 Task: Look for space in São João da Barra, Brazil from 1st July, 2023 to 8th July, 2023 for 2 adults, 1 child in price range Rs.15000 to Rs.20000. Place can be entire place with 1  bedroom having 1 bed and 1 bathroom. Property type can be house, flat, guest house, hotel. Booking option can be shelf check-in. Required host language is Spanish.
Action: Mouse moved to (281, 135)
Screenshot: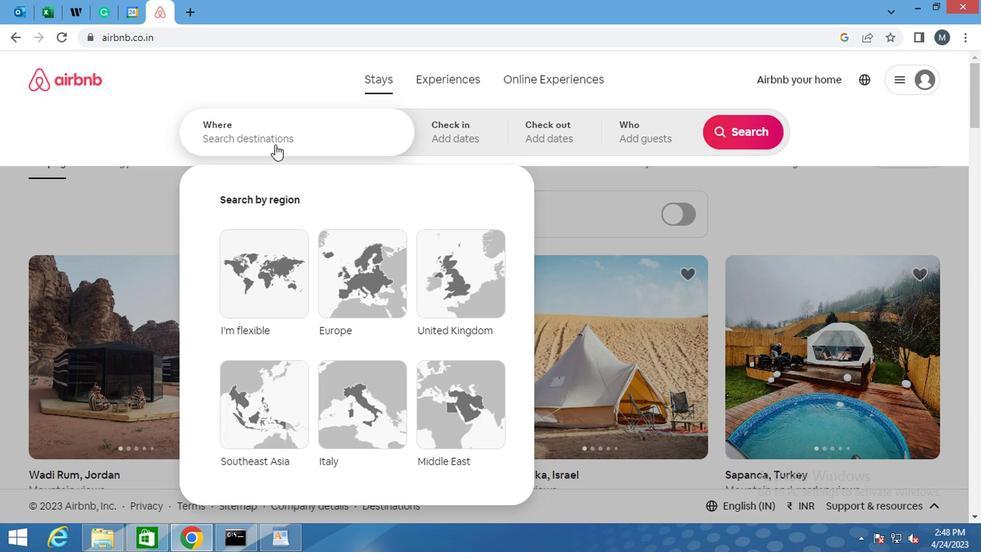 
Action: Mouse pressed left at (281, 135)
Screenshot: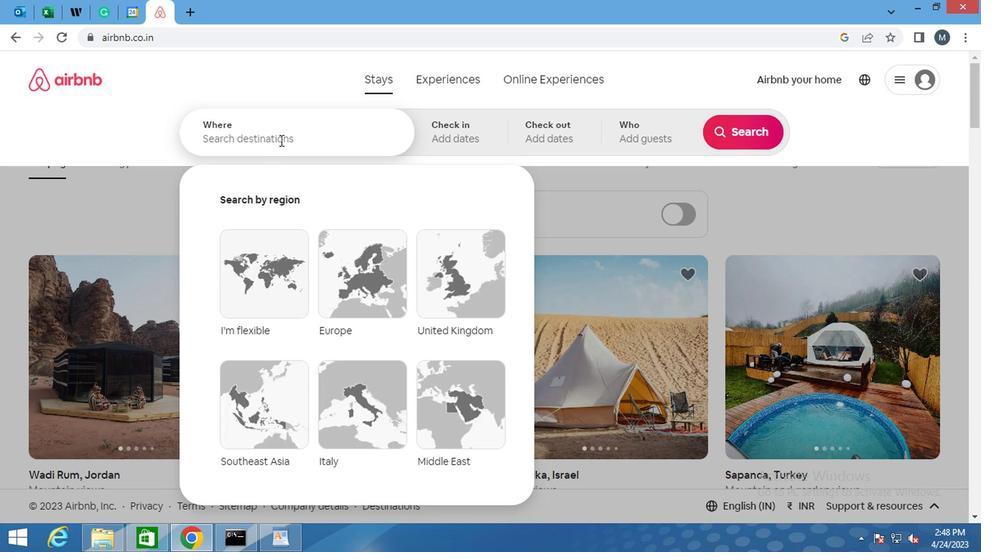 
Action: Key pressed <Key.shift><Key.shift>B<Key.backspace><Key.shift>SAO<Key.space><Key.shift><Key.shift><Key.shift><Key.shift><Key.shift><Key.shift>JOAO<Key.space>DA<Key.space><Key.shift>BARRA<Key.space><Key.backspace>,<Key.space><Key.shift><Key.shift>BRAZIL<Key.enter>
Screenshot: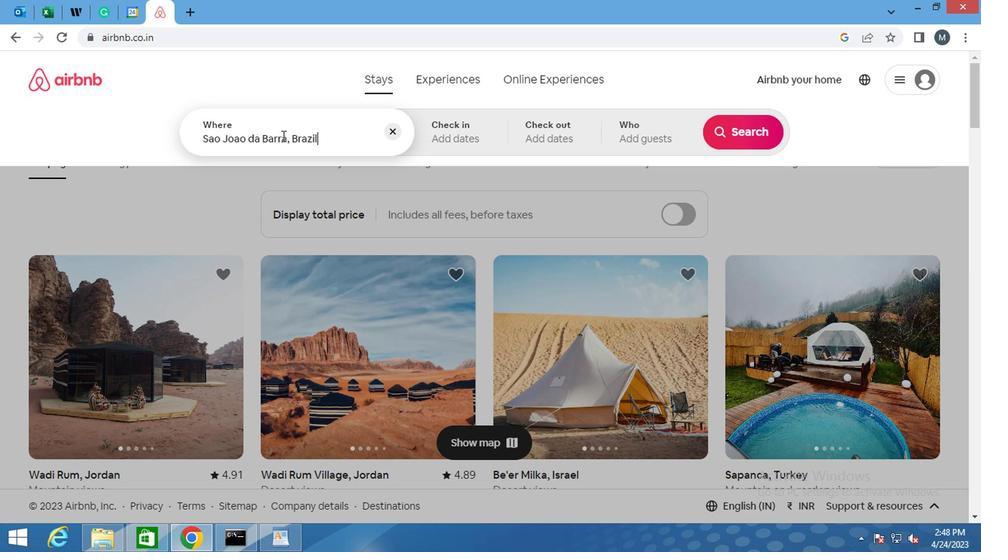 
Action: Mouse moved to (726, 243)
Screenshot: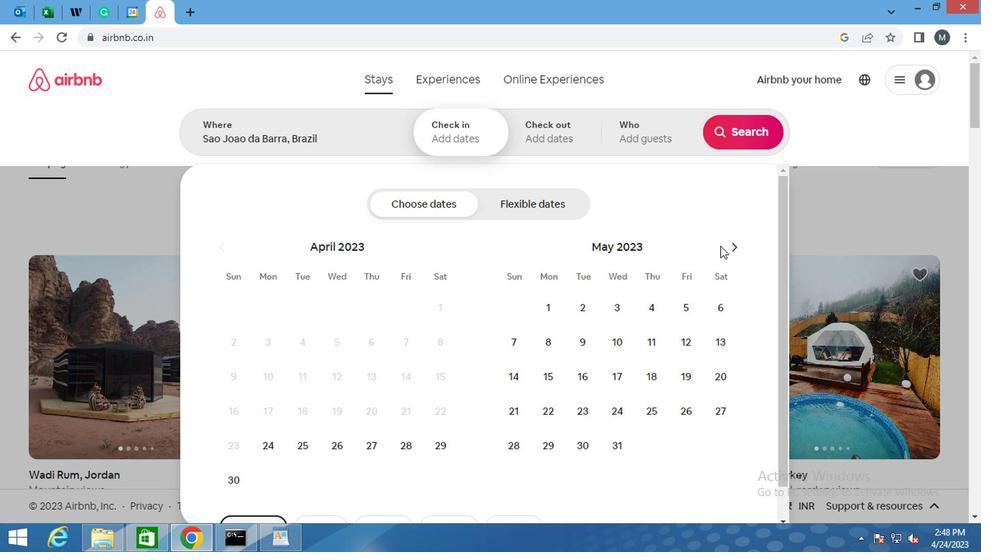 
Action: Mouse pressed left at (726, 243)
Screenshot: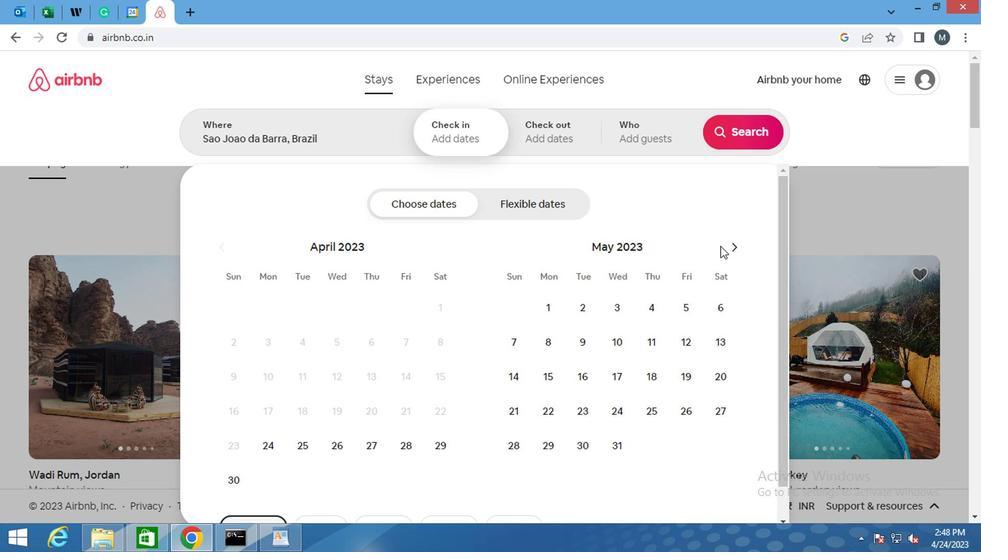 
Action: Mouse pressed left at (726, 243)
Screenshot: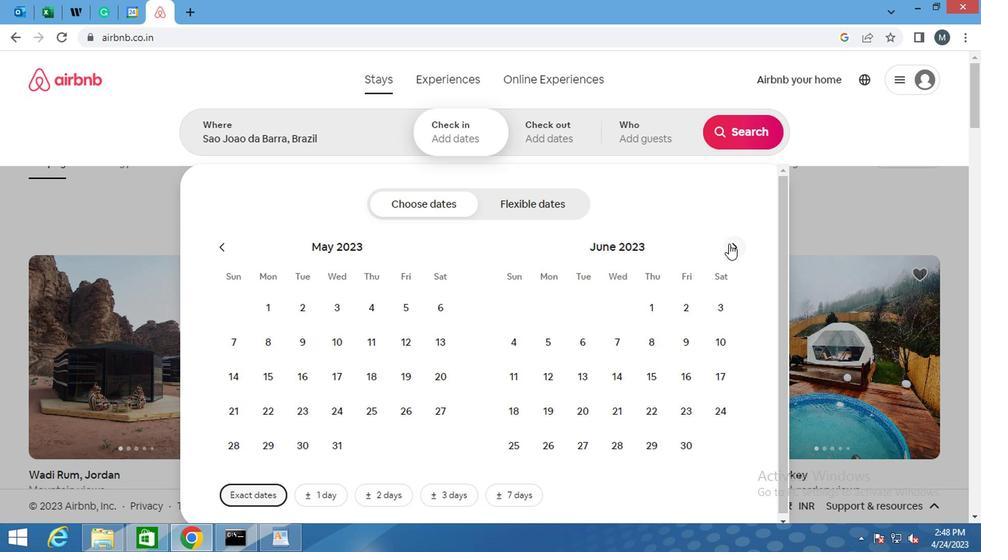 
Action: Mouse moved to (727, 306)
Screenshot: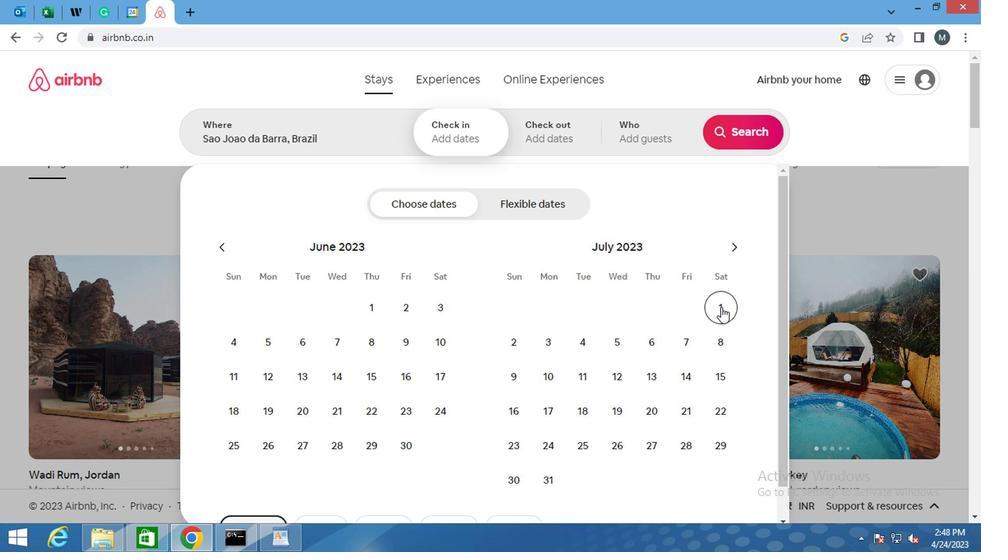 
Action: Mouse pressed left at (727, 306)
Screenshot: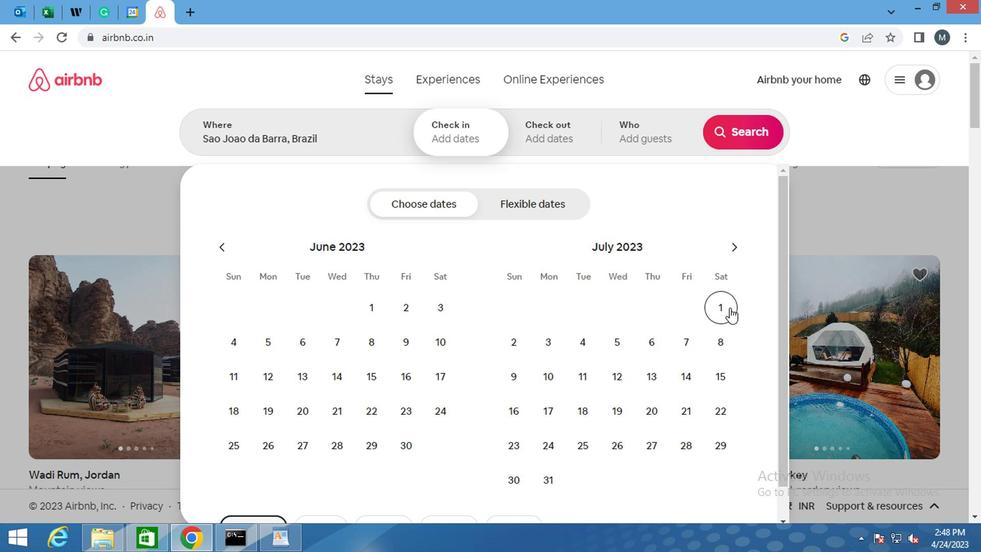 
Action: Mouse moved to (708, 345)
Screenshot: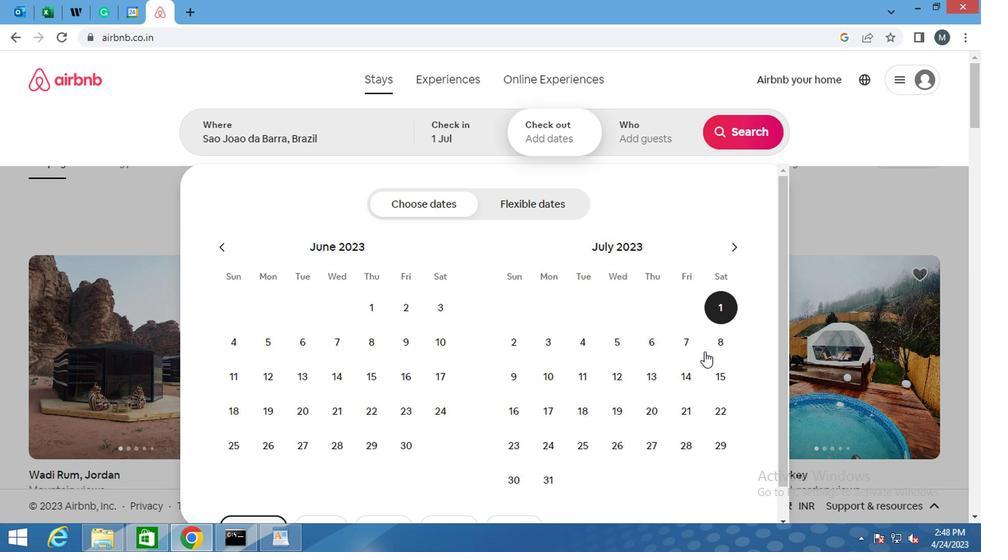 
Action: Mouse pressed left at (708, 345)
Screenshot: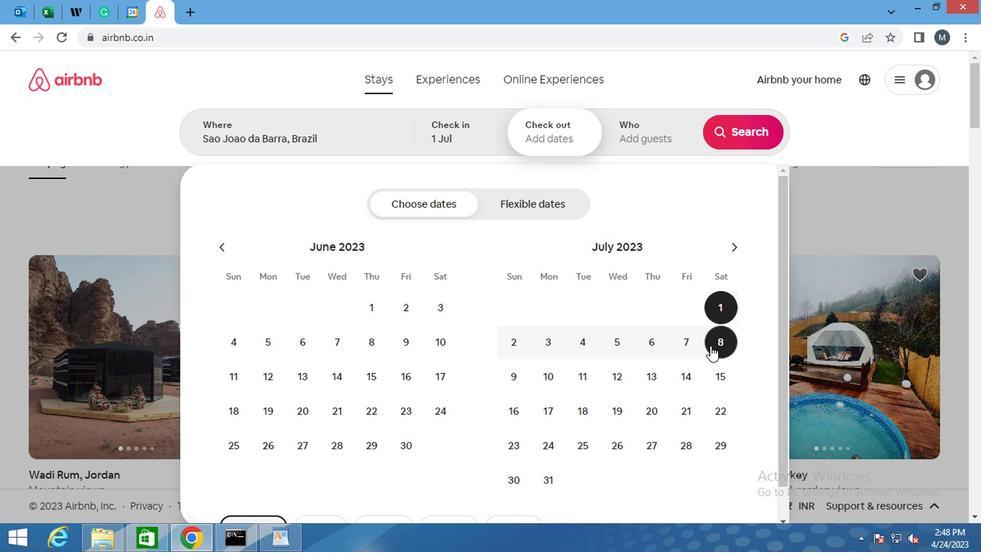
Action: Mouse moved to (651, 139)
Screenshot: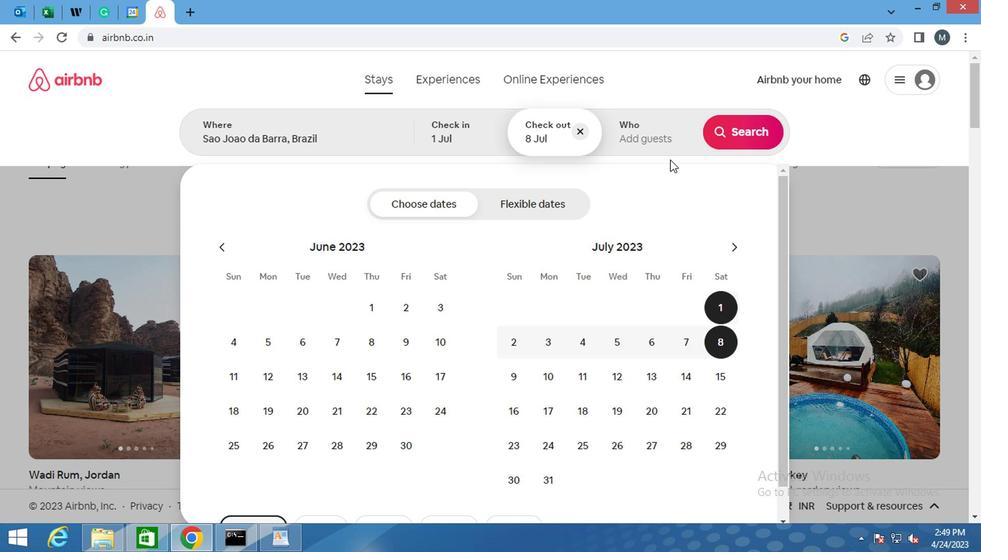 
Action: Mouse pressed left at (651, 139)
Screenshot: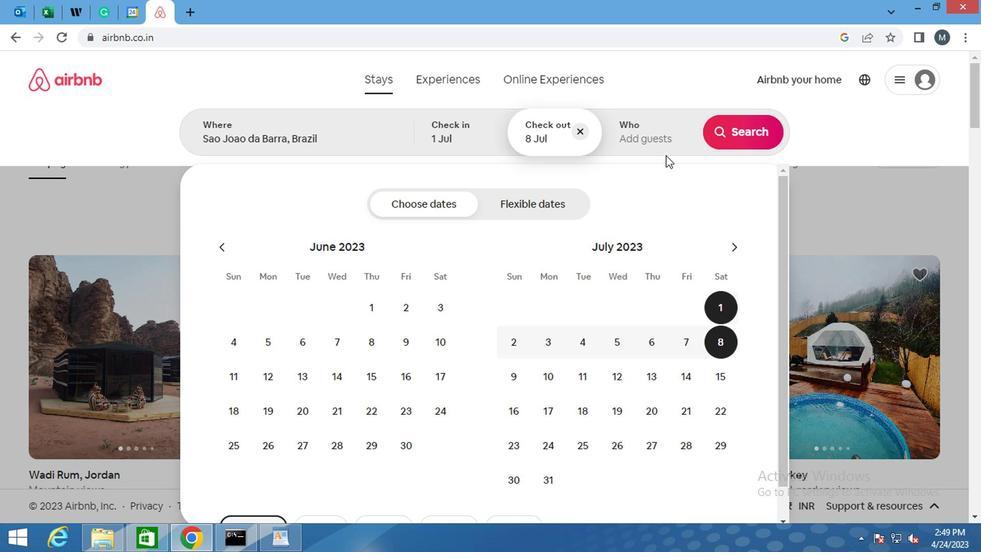 
Action: Mouse moved to (750, 206)
Screenshot: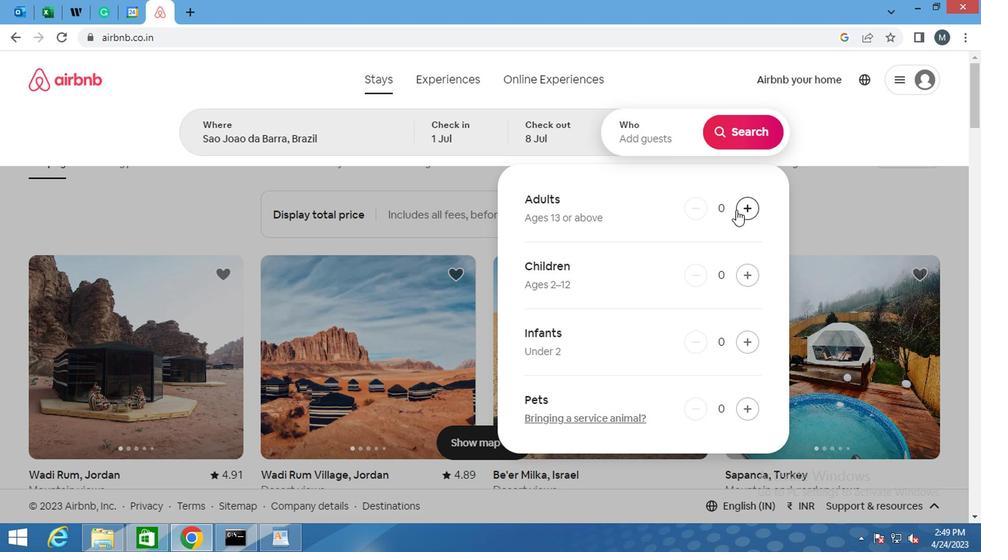
Action: Mouse pressed left at (750, 206)
Screenshot: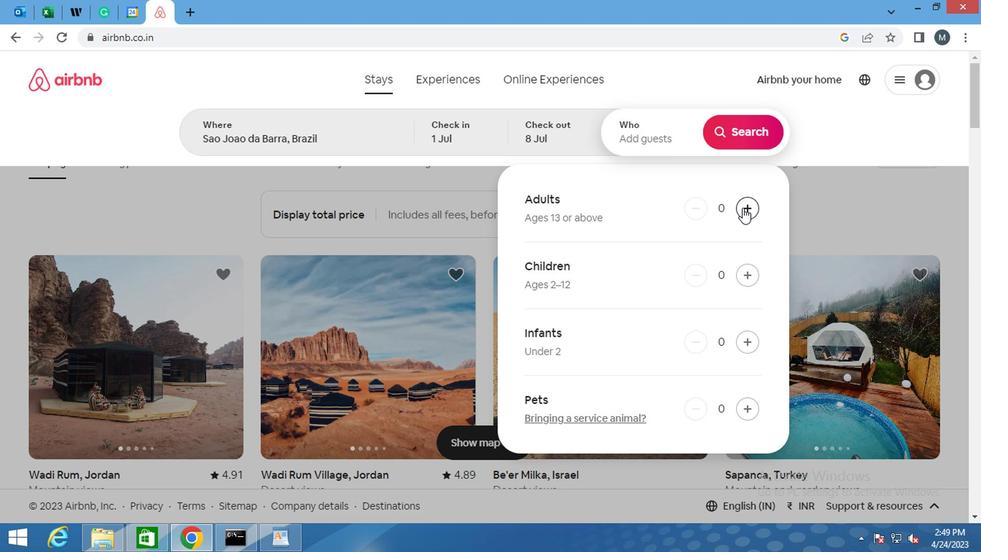 
Action: Mouse pressed left at (750, 206)
Screenshot: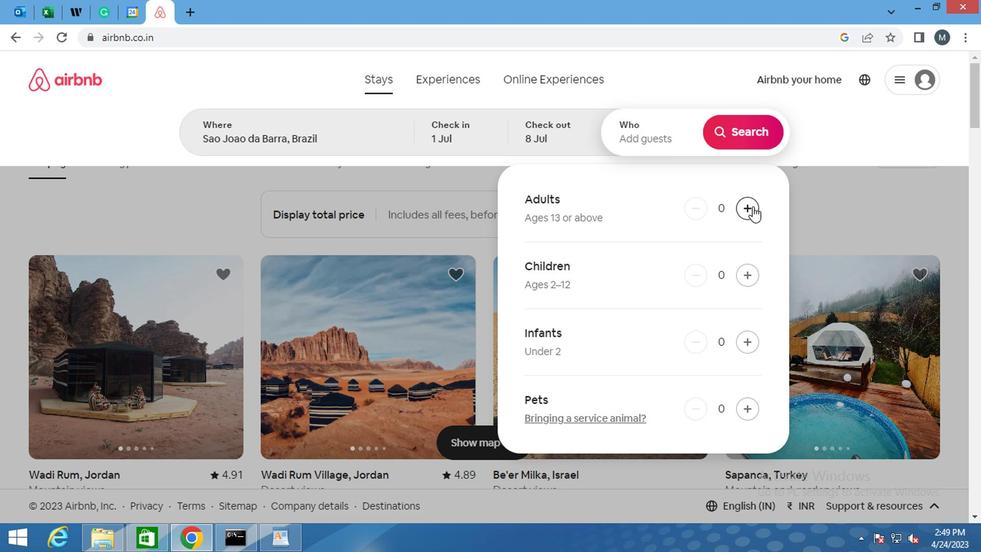 
Action: Mouse moved to (741, 271)
Screenshot: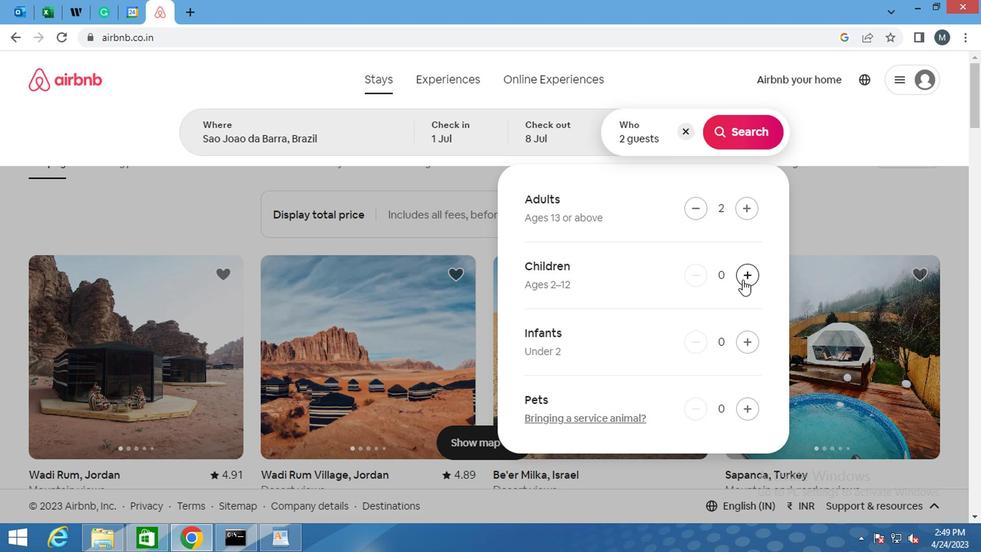 
Action: Mouse pressed left at (741, 271)
Screenshot: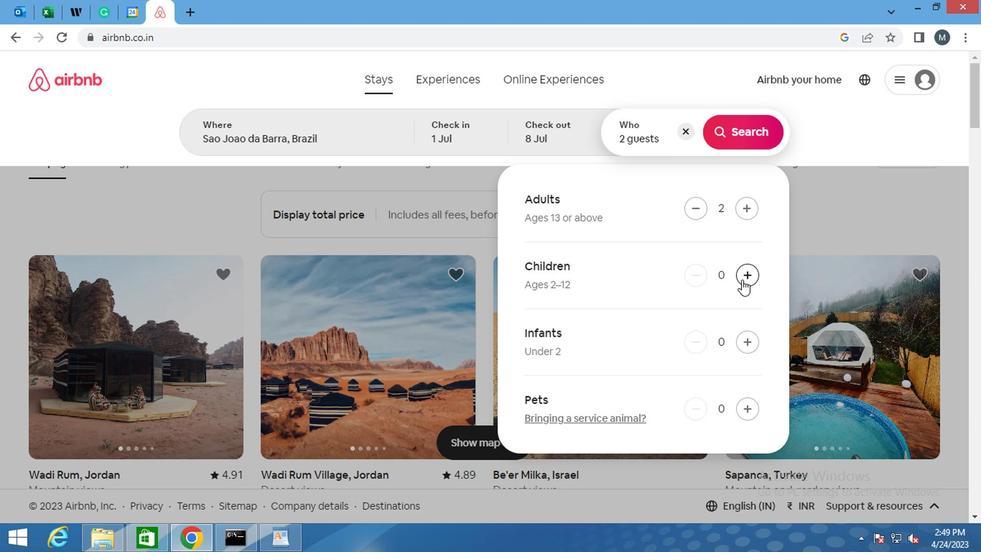 
Action: Mouse moved to (809, 140)
Screenshot: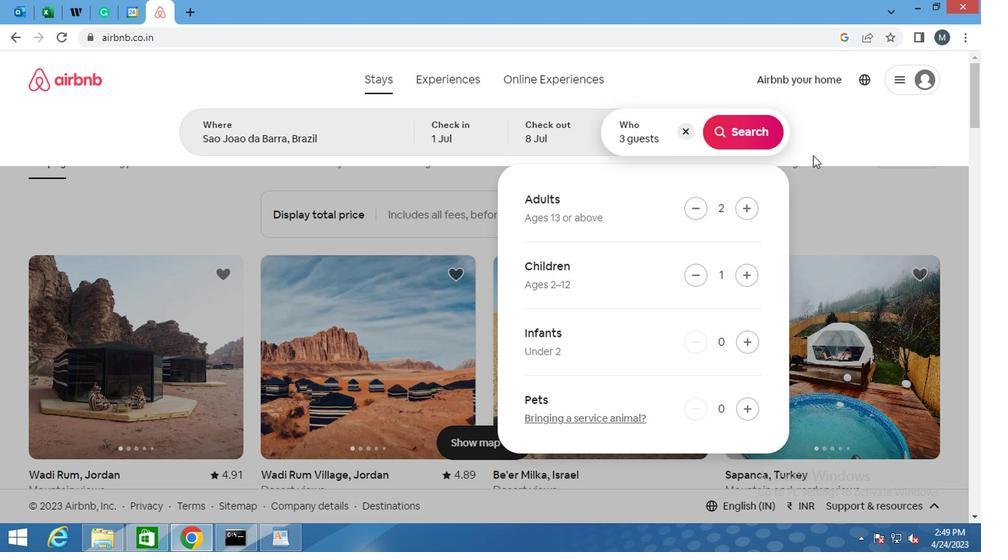 
Action: Mouse scrolled (809, 141) with delta (0, 1)
Screenshot: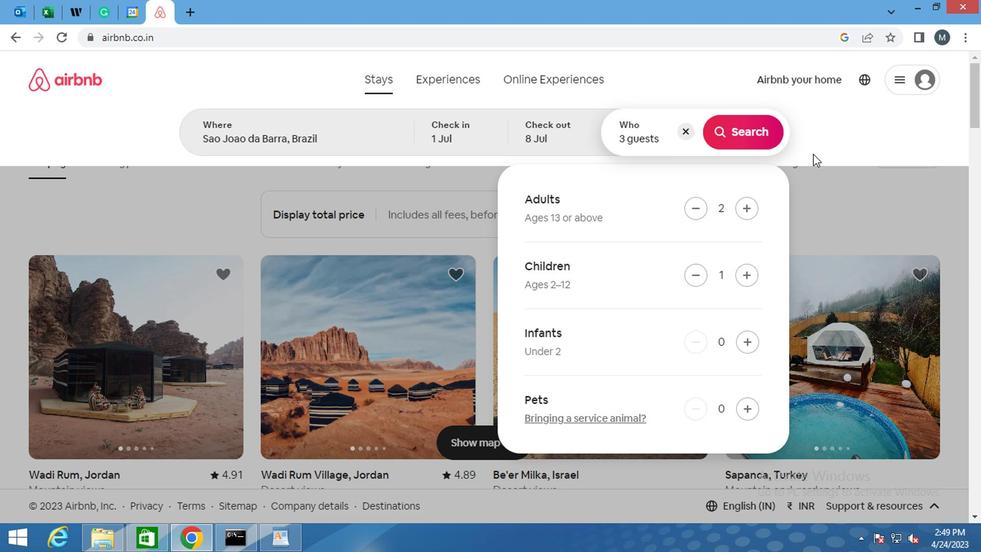 
Action: Mouse moved to (809, 140)
Screenshot: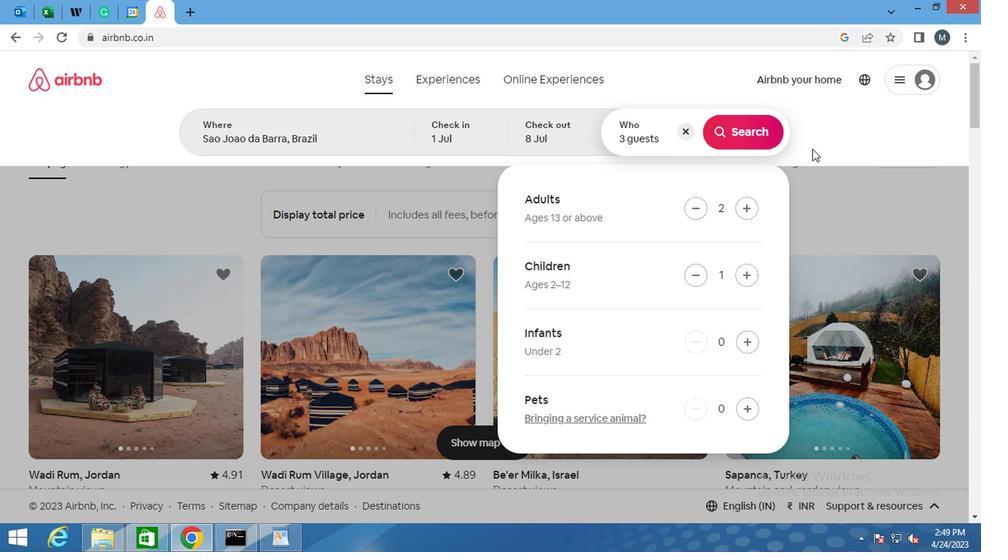 
Action: Mouse scrolled (809, 140) with delta (0, 0)
Screenshot: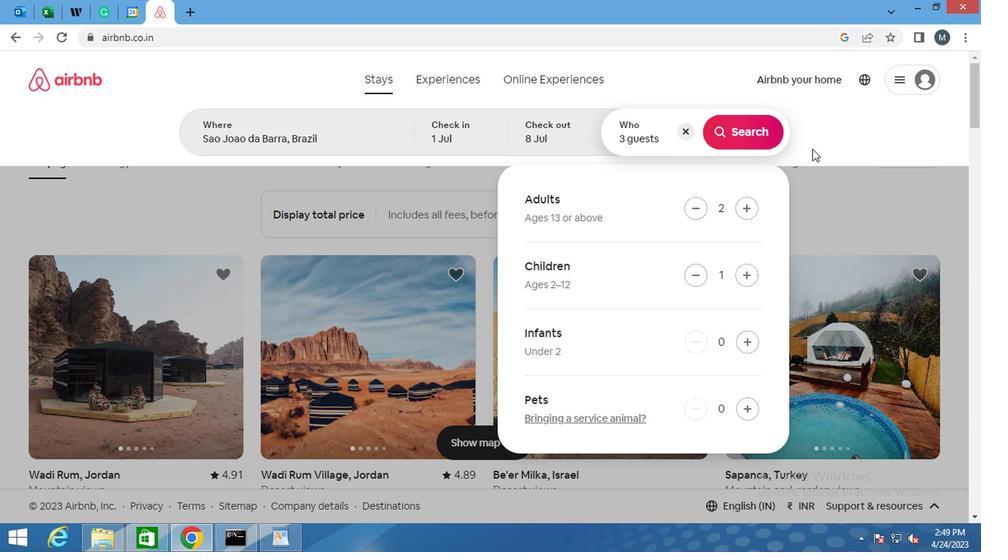
Action: Mouse moved to (809, 136)
Screenshot: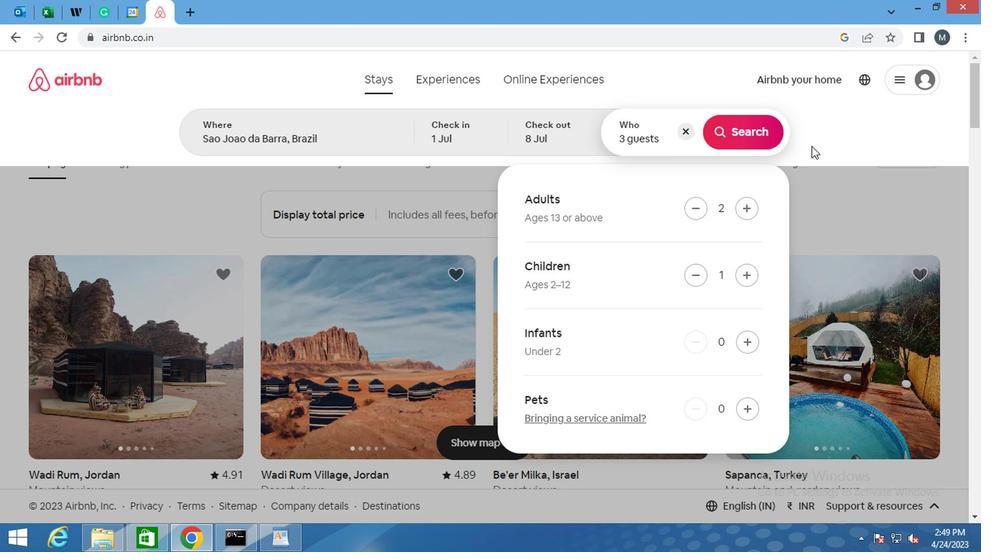 
Action: Mouse scrolled (809, 138) with delta (0, 1)
Screenshot: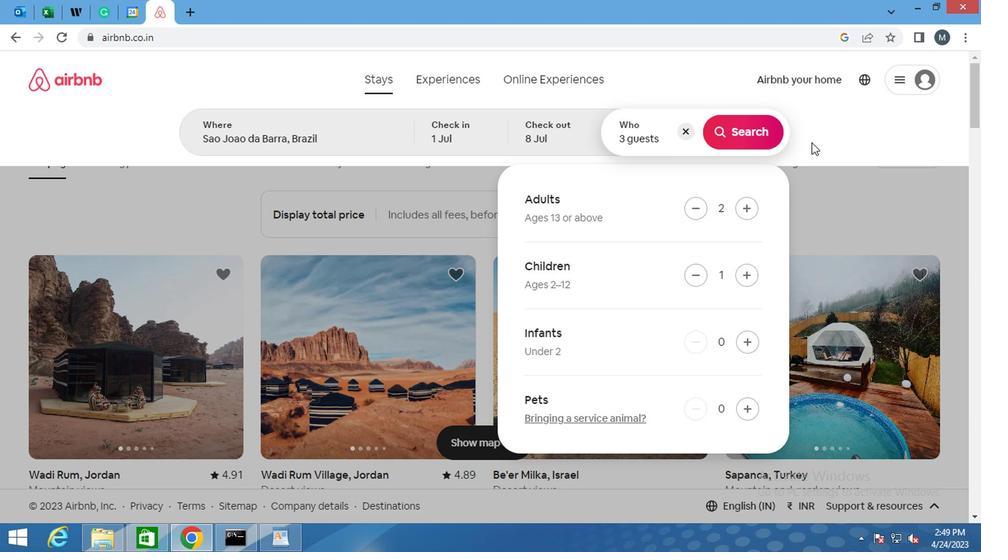 
Action: Mouse scrolled (809, 136) with delta (0, 0)
Screenshot: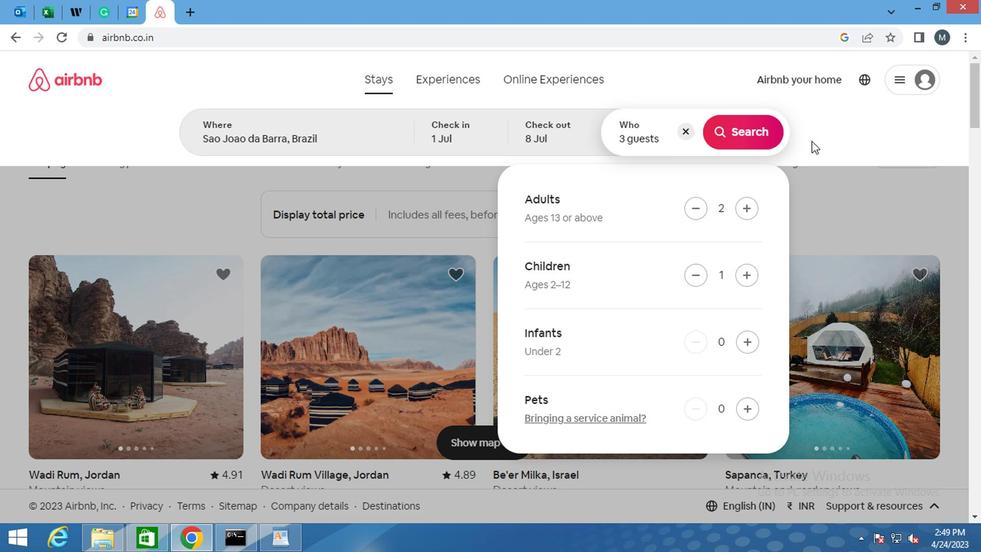 
Action: Mouse moved to (809, 141)
Screenshot: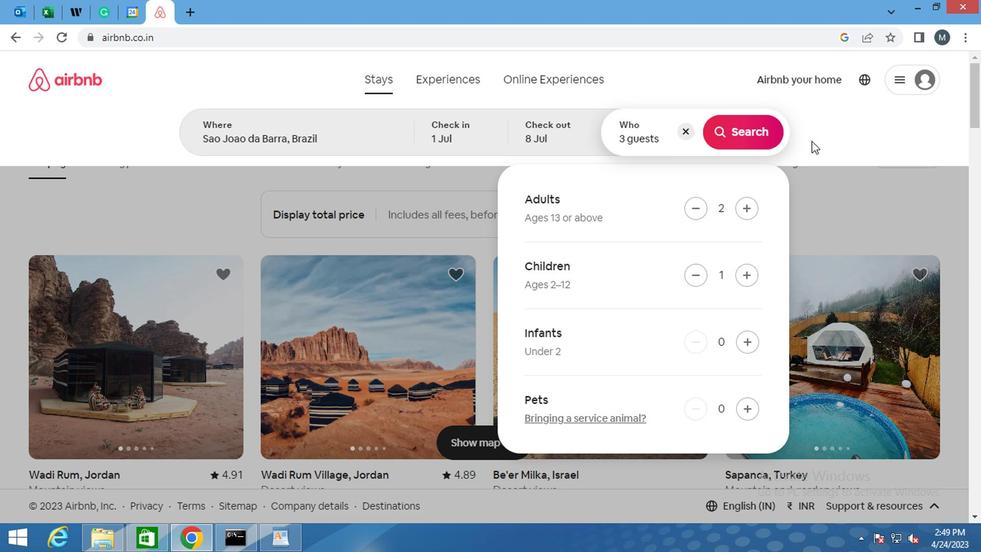 
Action: Mouse scrolled (809, 140) with delta (0, -1)
Screenshot: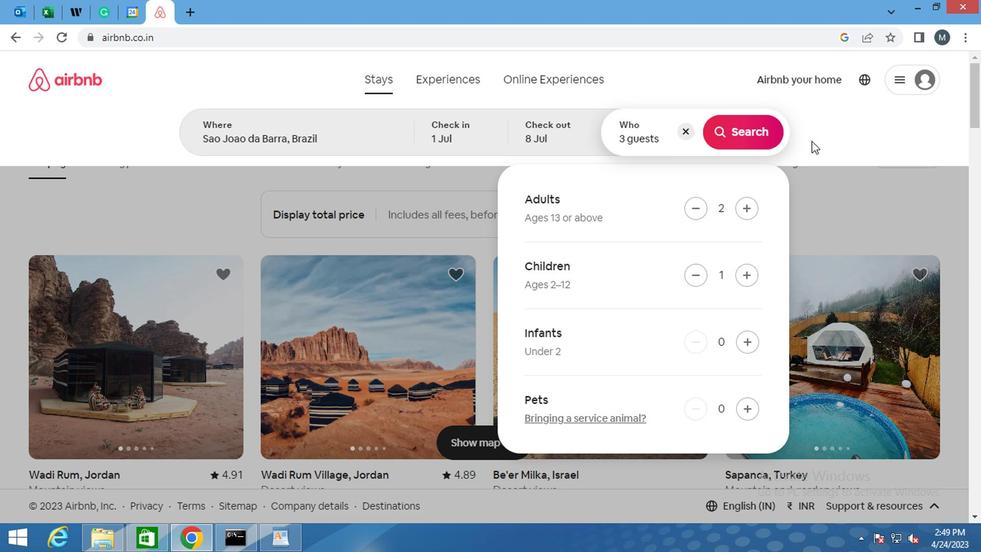 
Action: Mouse moved to (809, 147)
Screenshot: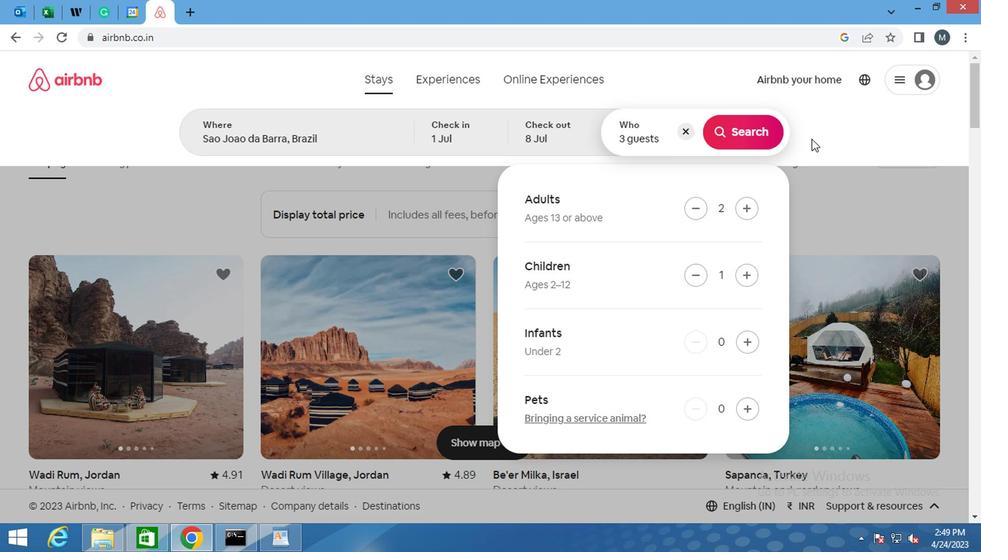 
Action: Mouse scrolled (809, 147) with delta (0, 0)
Screenshot: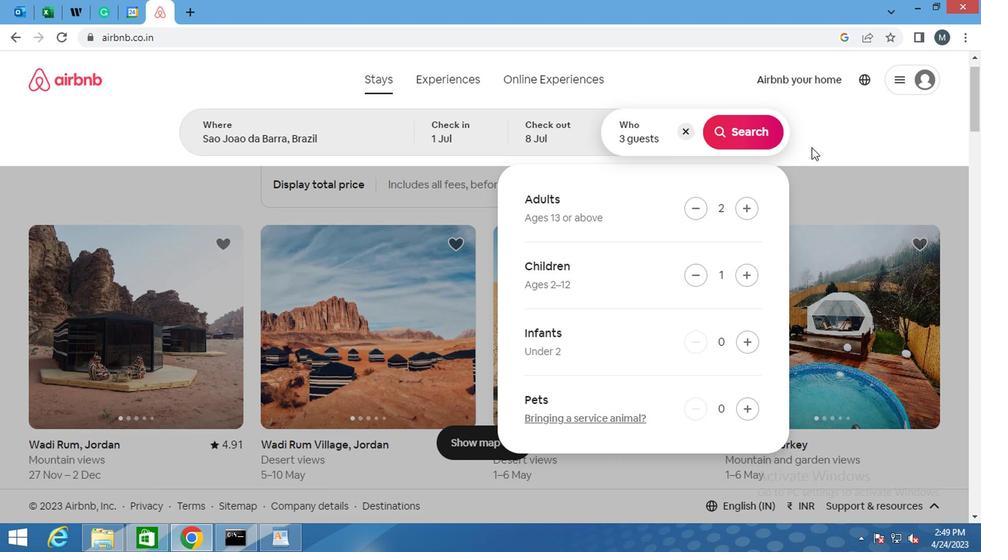 
Action: Mouse moved to (891, 136)
Screenshot: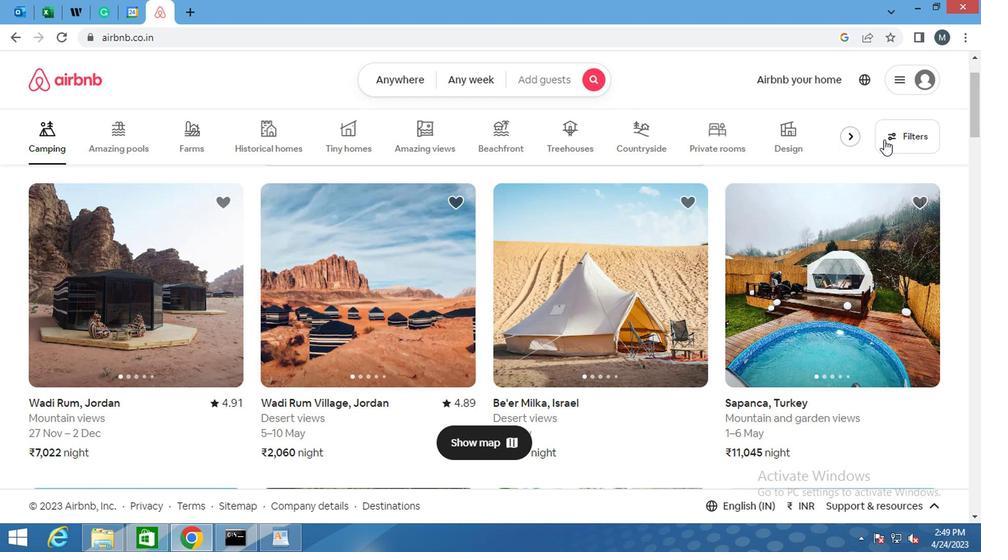
Action: Mouse pressed left at (891, 136)
Screenshot: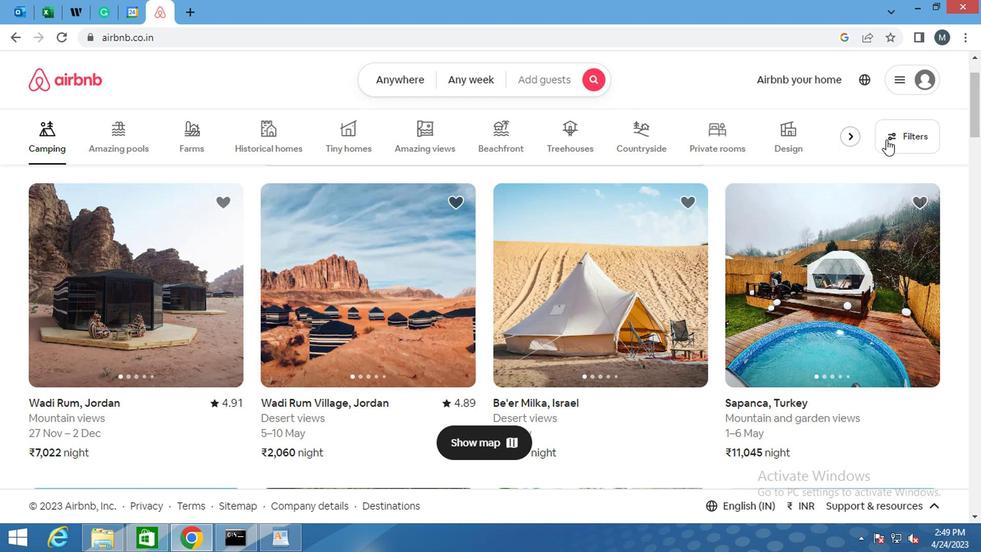 
Action: Mouse moved to (415, 314)
Screenshot: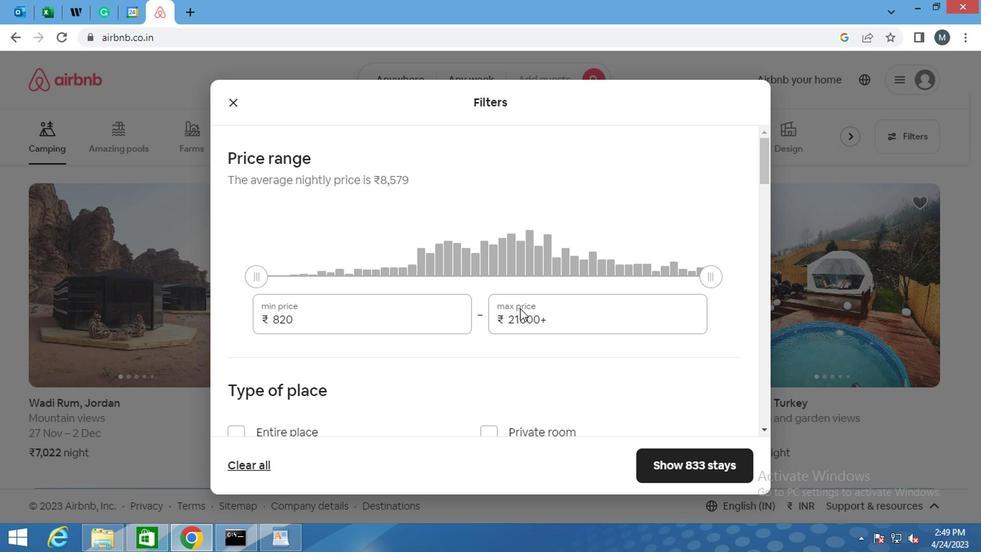 
Action: Mouse pressed left at (415, 314)
Screenshot: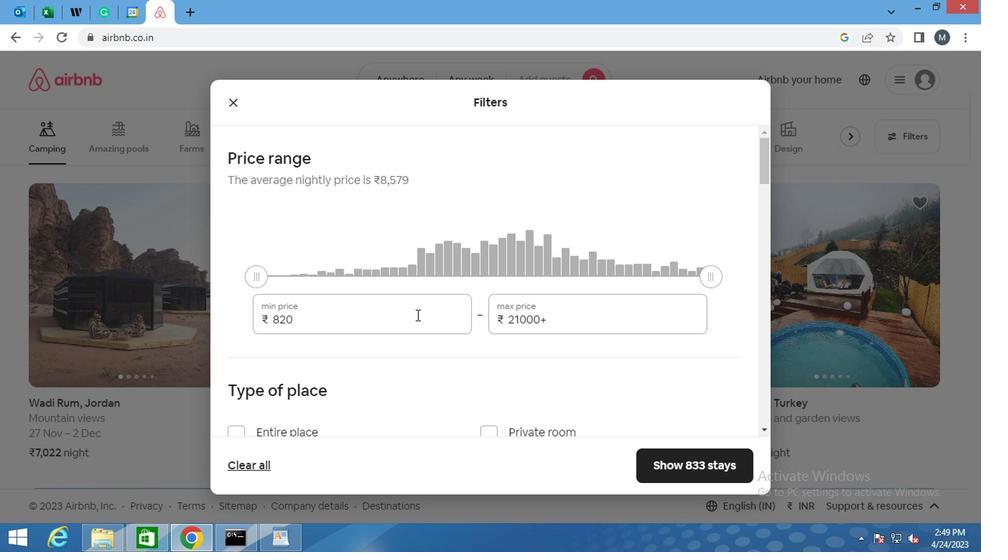 
Action: Mouse pressed left at (415, 314)
Screenshot: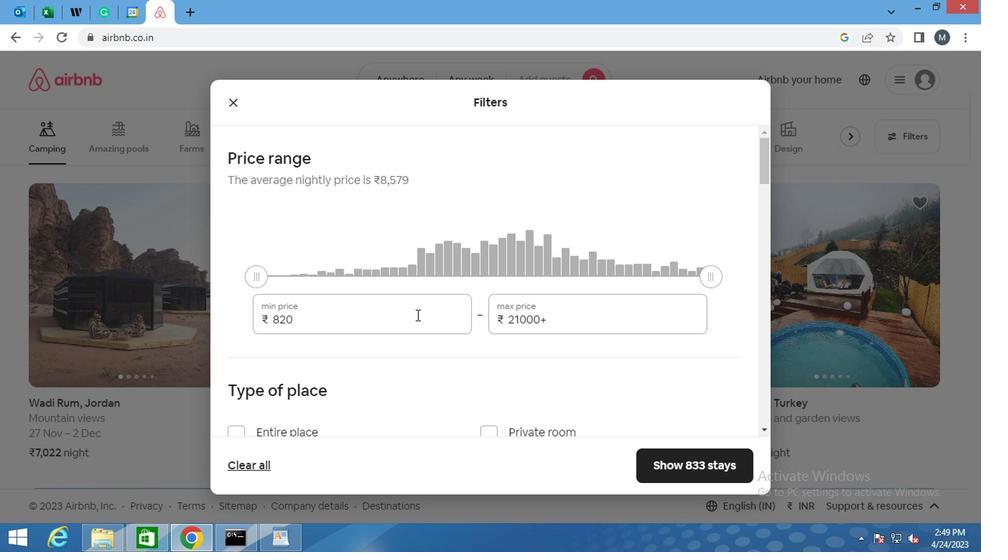 
Action: Mouse moved to (414, 314)
Screenshot: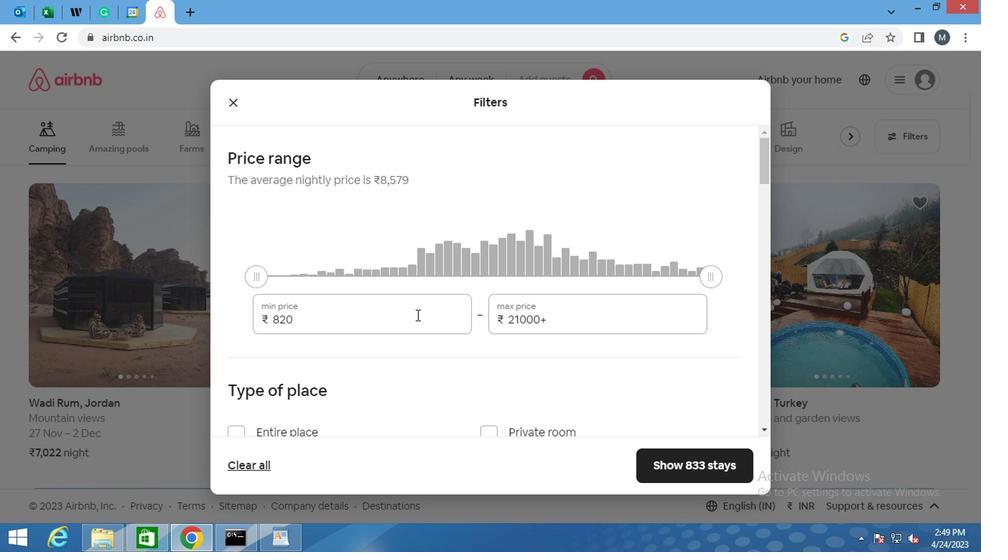 
Action: Key pressed 15000
Screenshot: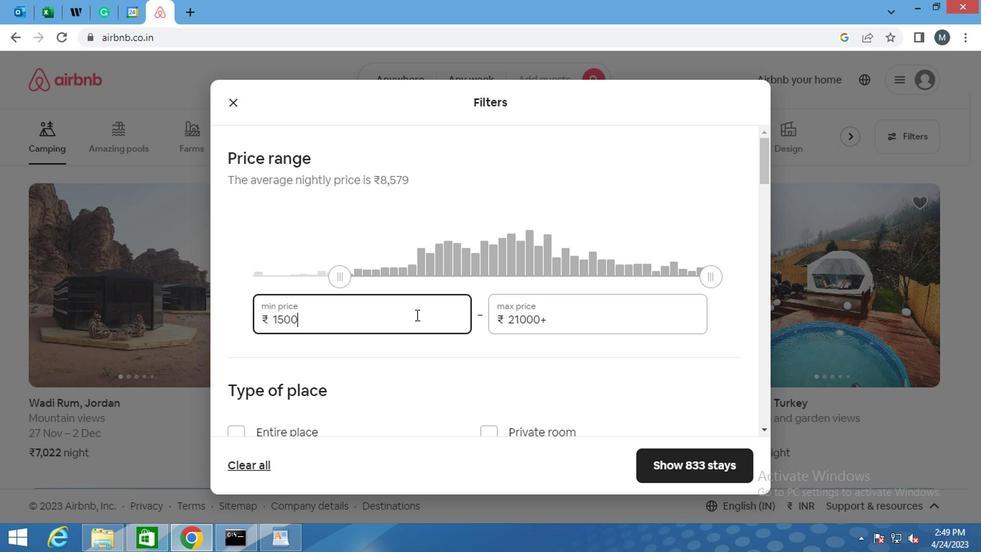
Action: Mouse moved to (599, 312)
Screenshot: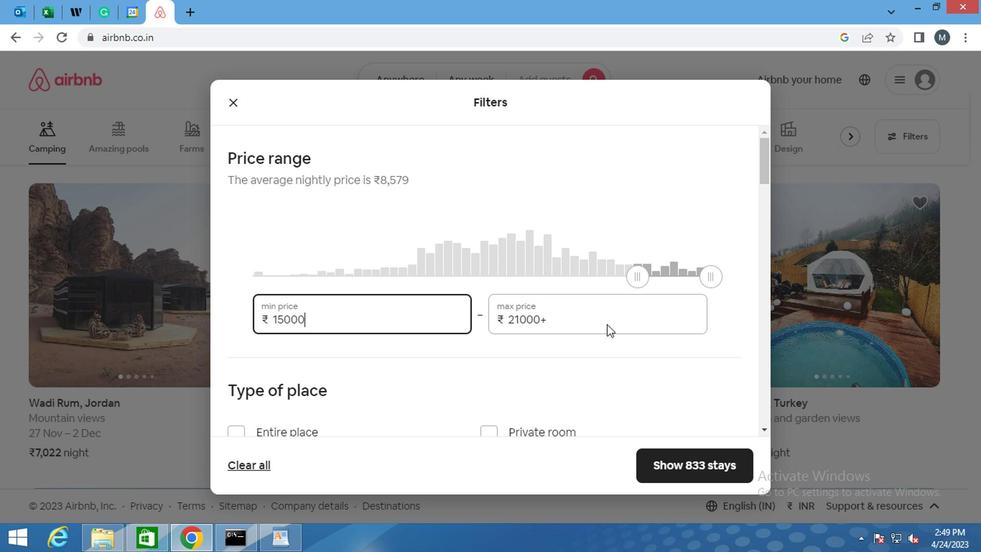 
Action: Mouse pressed left at (599, 312)
Screenshot: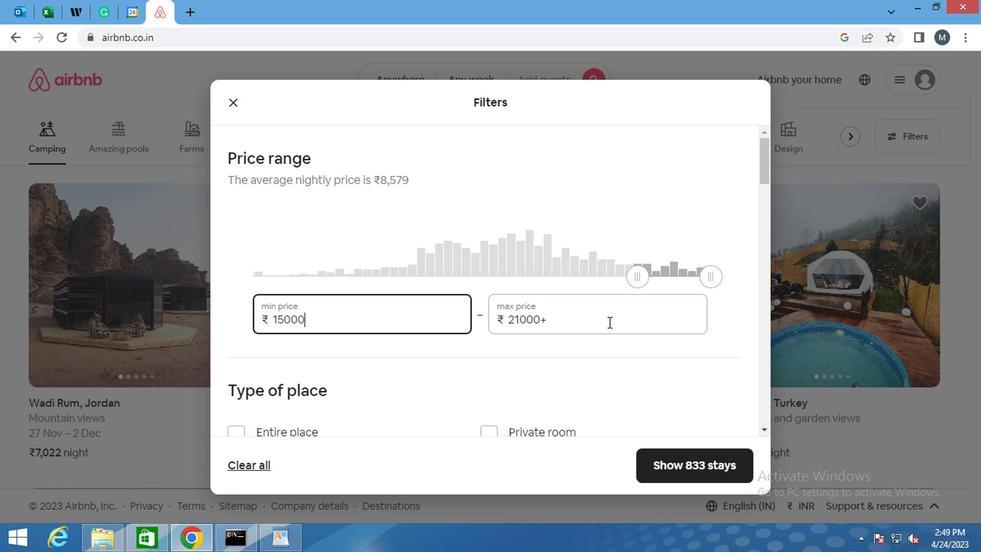 
Action: Mouse pressed left at (599, 312)
Screenshot: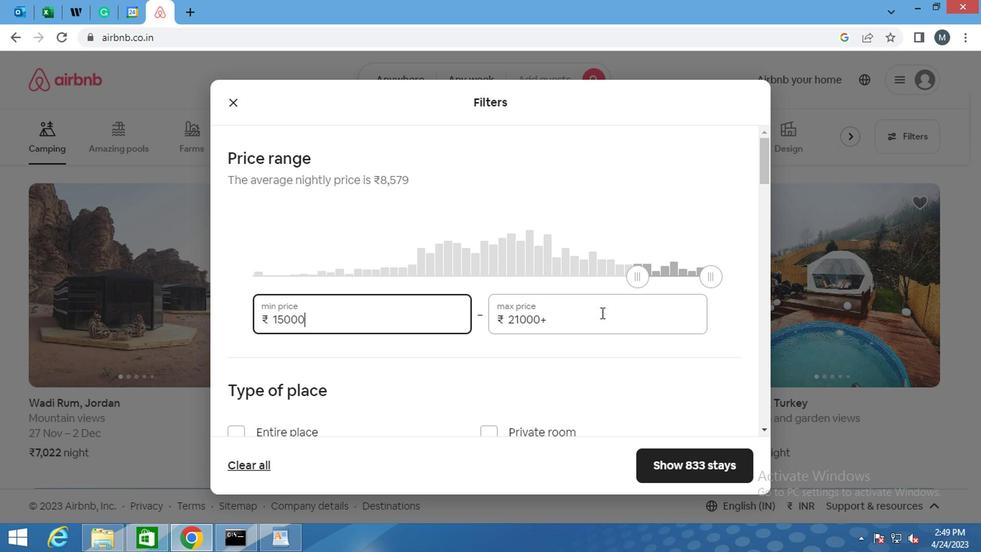 
Action: Mouse moved to (599, 313)
Screenshot: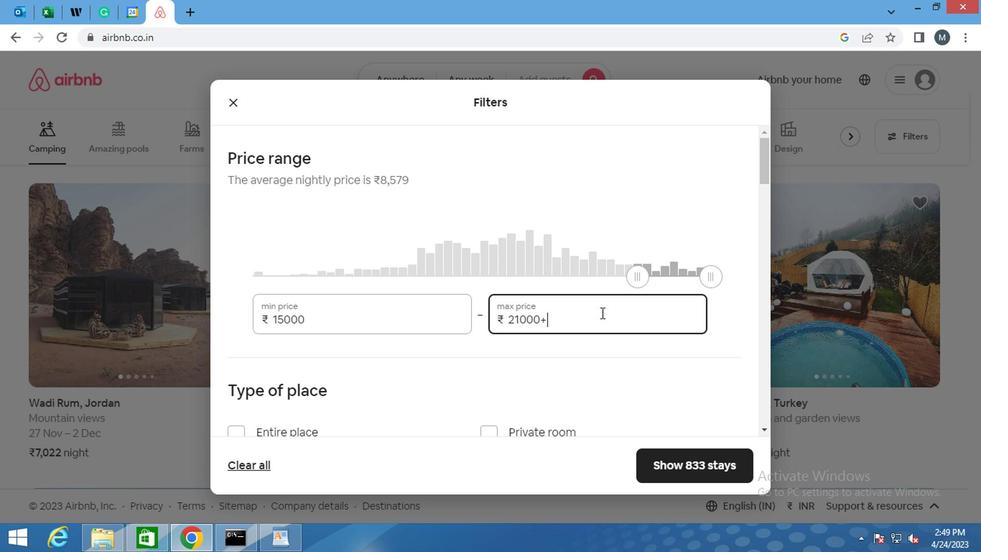 
Action: Mouse pressed left at (599, 313)
Screenshot: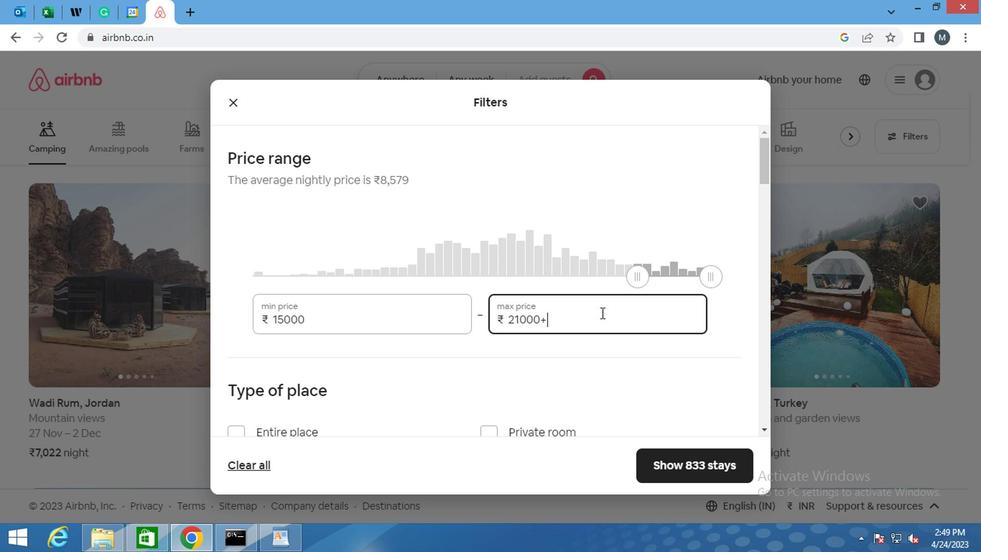 
Action: Mouse moved to (598, 313)
Screenshot: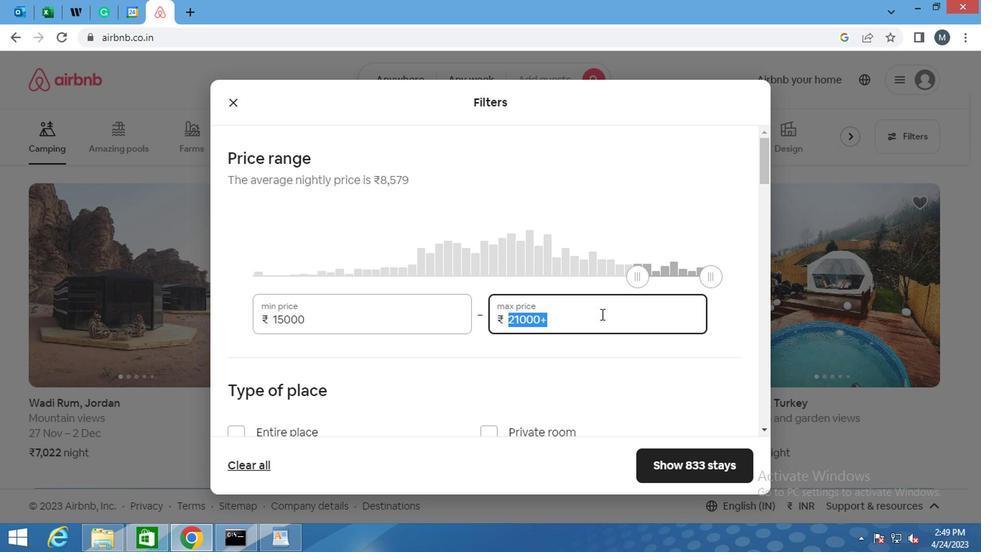 
Action: Key pressed 20000
Screenshot: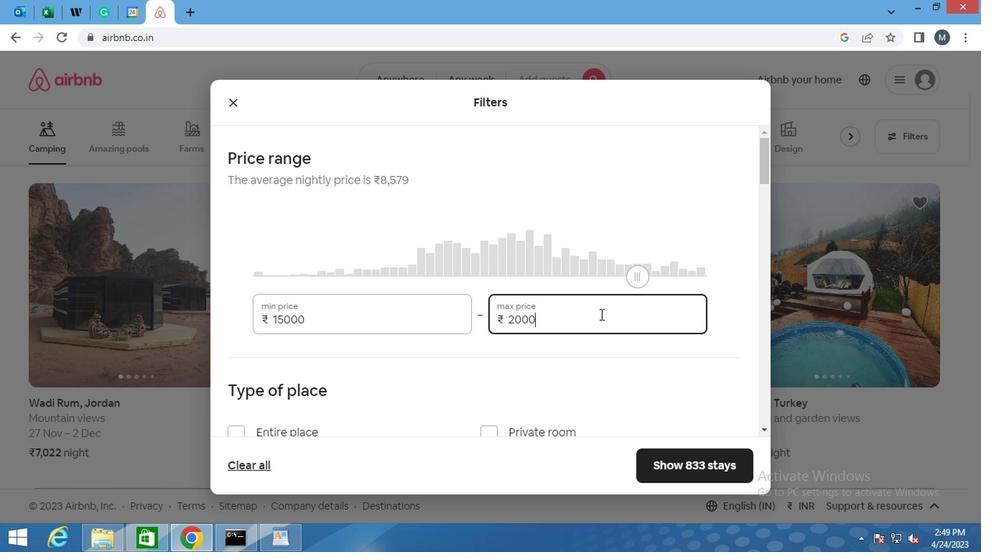 
Action: Mouse moved to (557, 299)
Screenshot: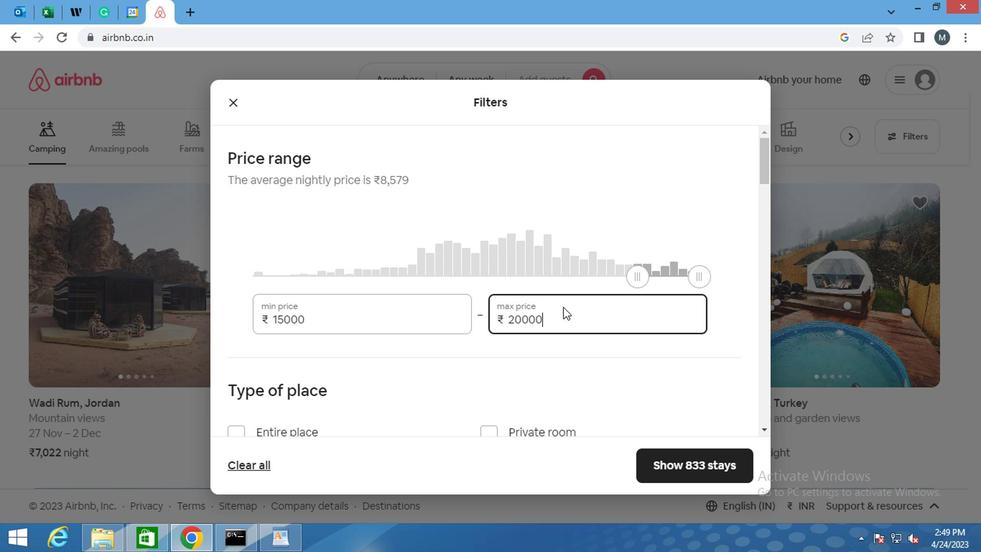 
Action: Mouse scrolled (557, 299) with delta (0, 0)
Screenshot: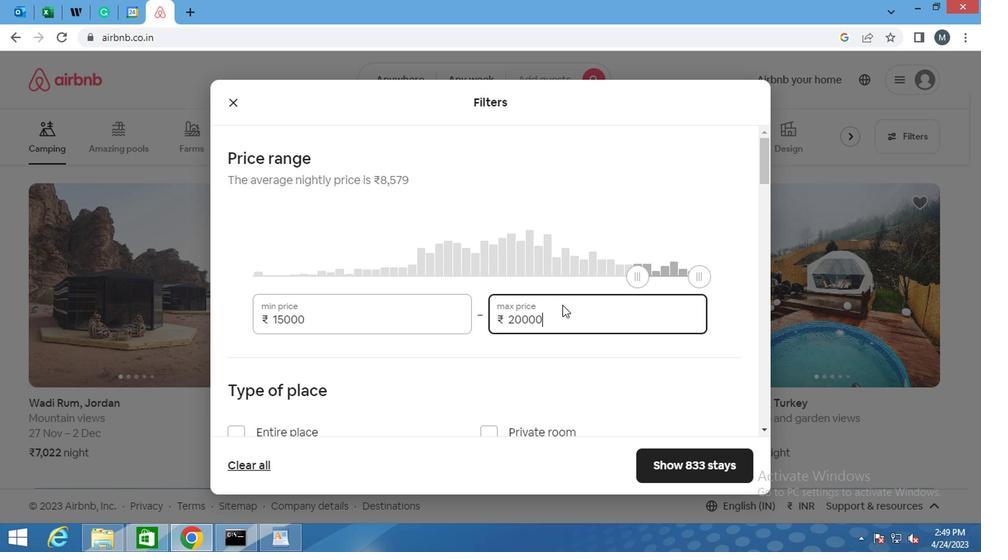 
Action: Mouse scrolled (557, 299) with delta (0, 0)
Screenshot: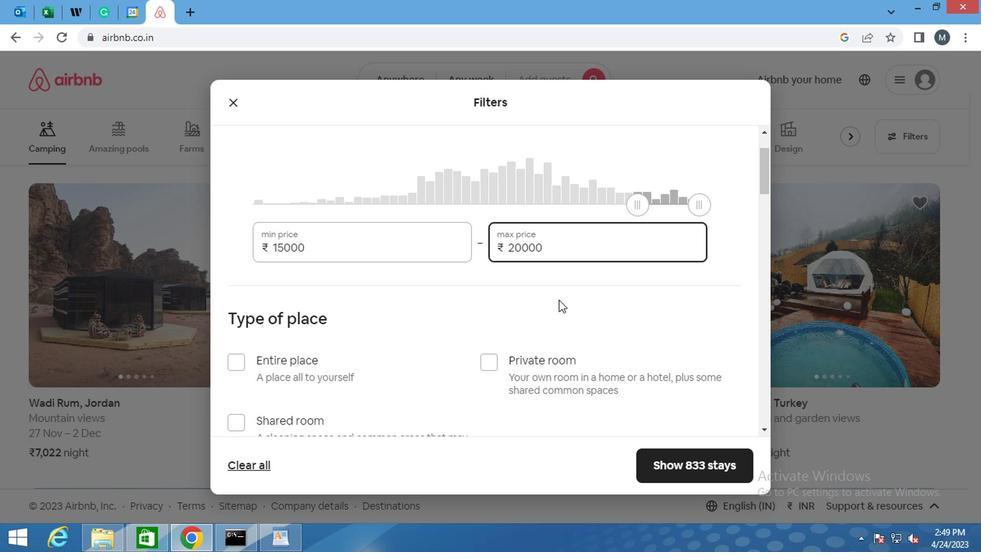 
Action: Mouse moved to (244, 285)
Screenshot: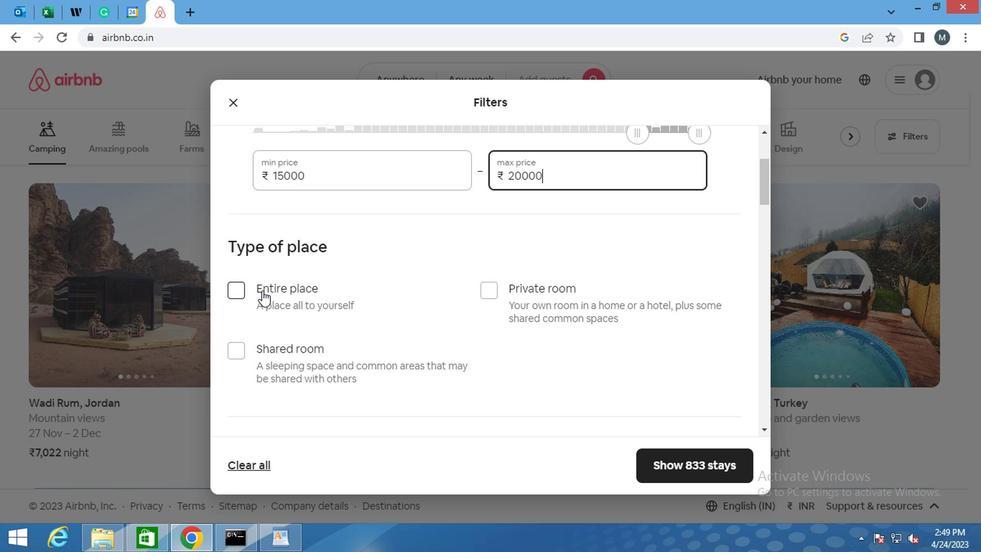 
Action: Mouse pressed left at (244, 285)
Screenshot: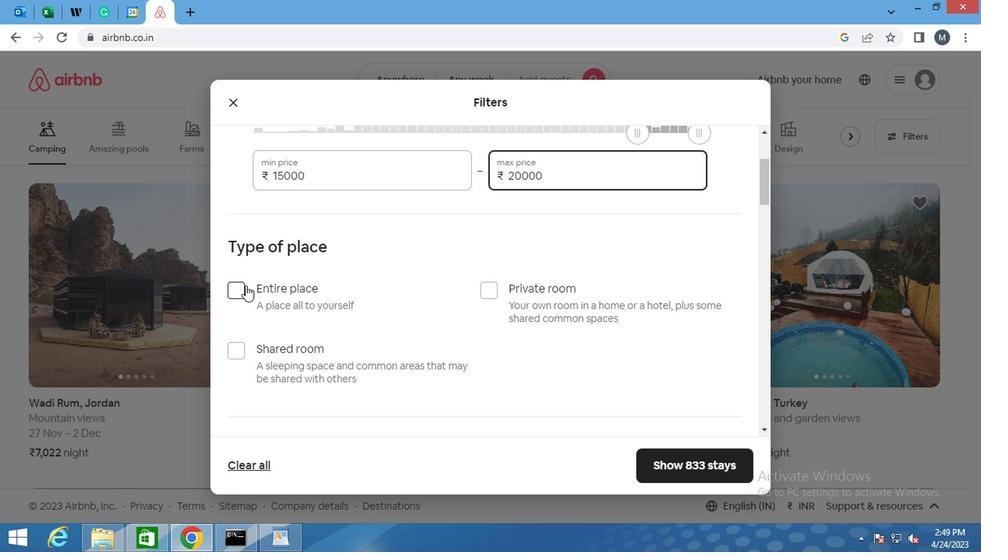 
Action: Mouse moved to (327, 281)
Screenshot: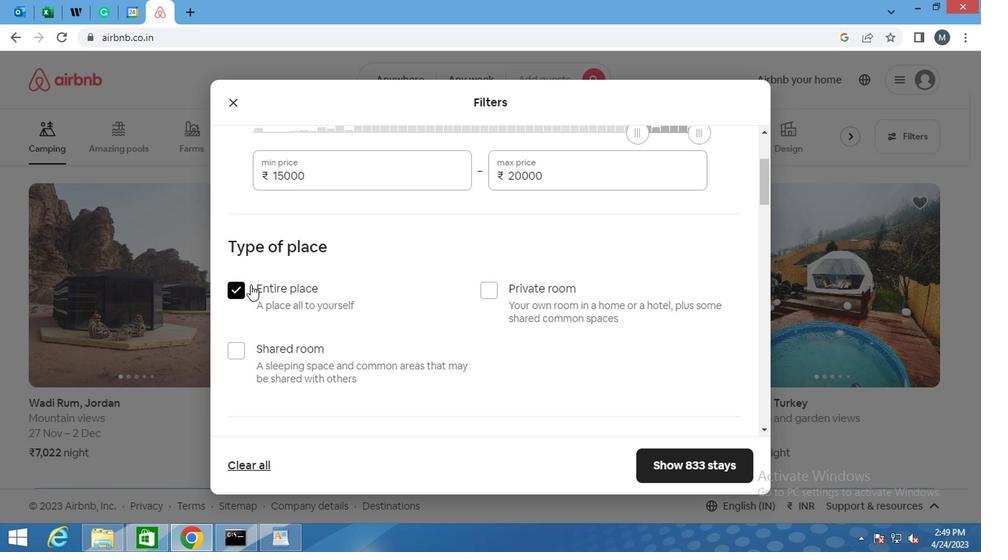 
Action: Mouse scrolled (327, 280) with delta (0, -1)
Screenshot: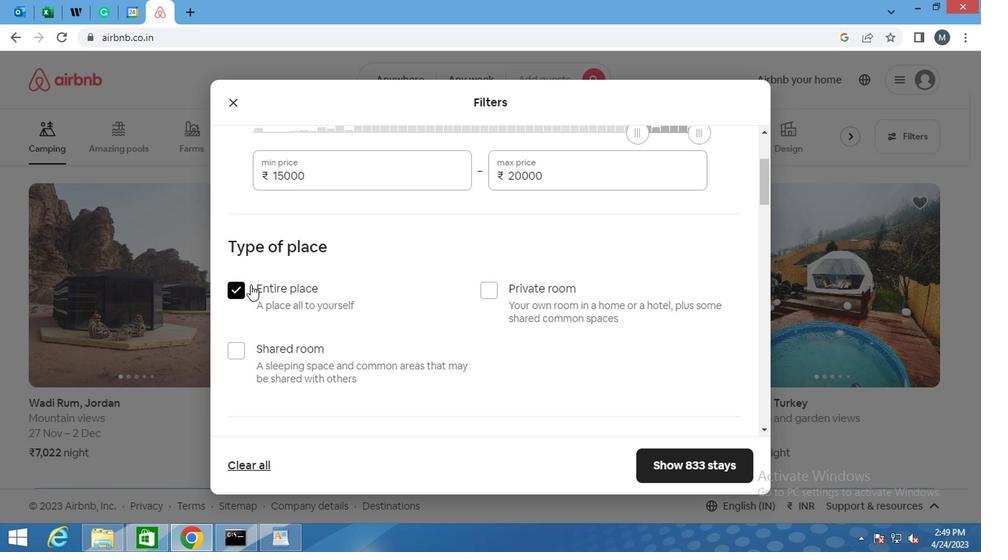 
Action: Mouse moved to (329, 285)
Screenshot: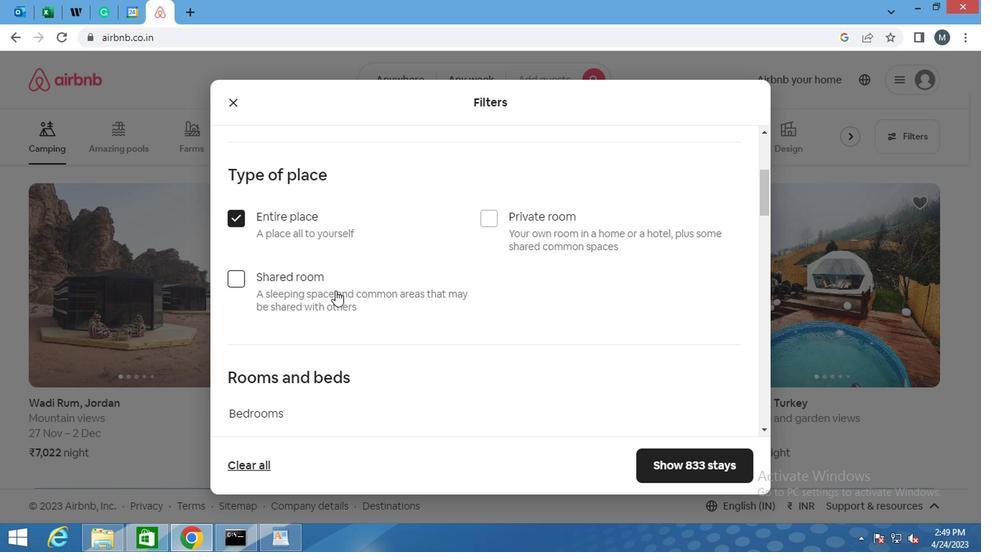 
Action: Mouse scrolled (329, 284) with delta (0, -1)
Screenshot: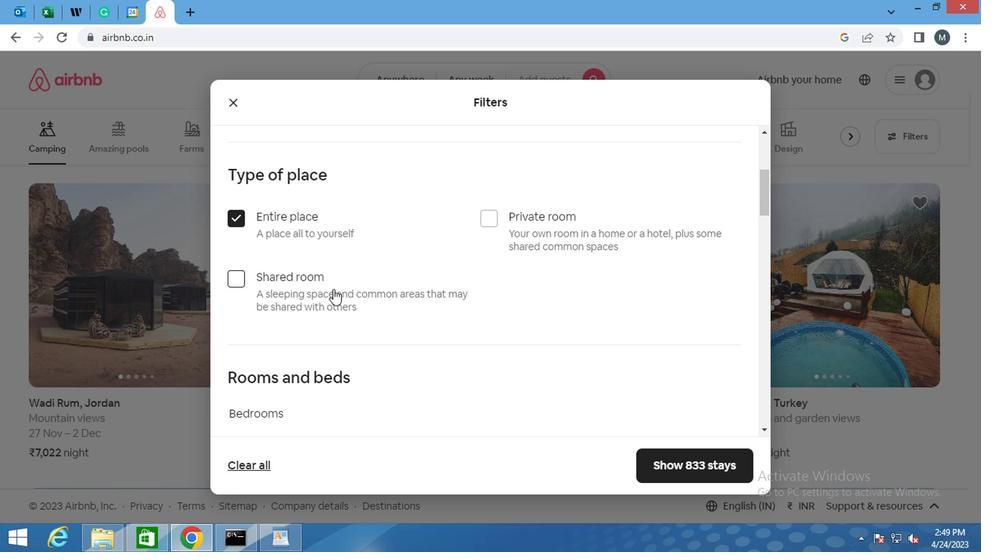 
Action: Mouse moved to (318, 286)
Screenshot: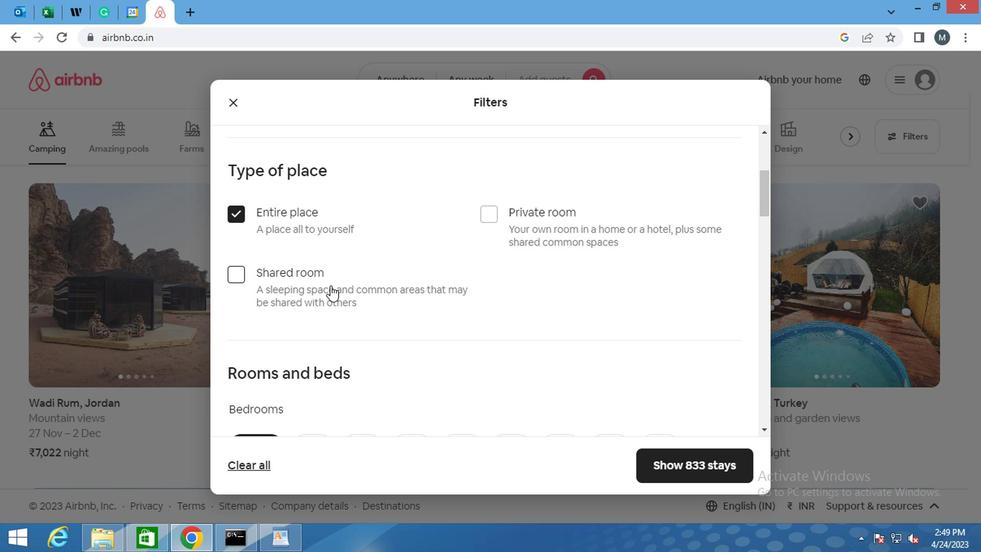 
Action: Mouse scrolled (318, 285) with delta (0, -1)
Screenshot: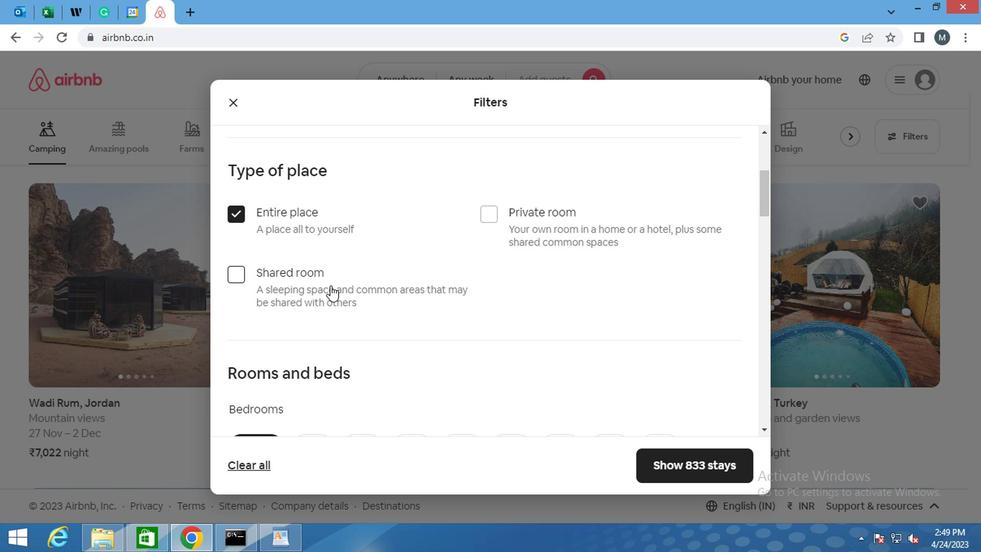 
Action: Mouse moved to (309, 291)
Screenshot: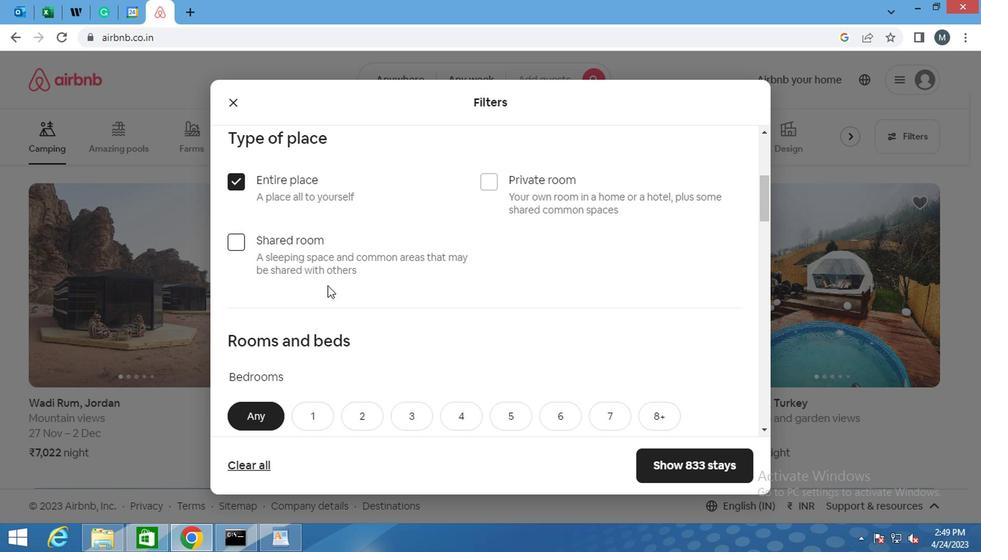 
Action: Mouse scrolled (309, 290) with delta (0, 0)
Screenshot: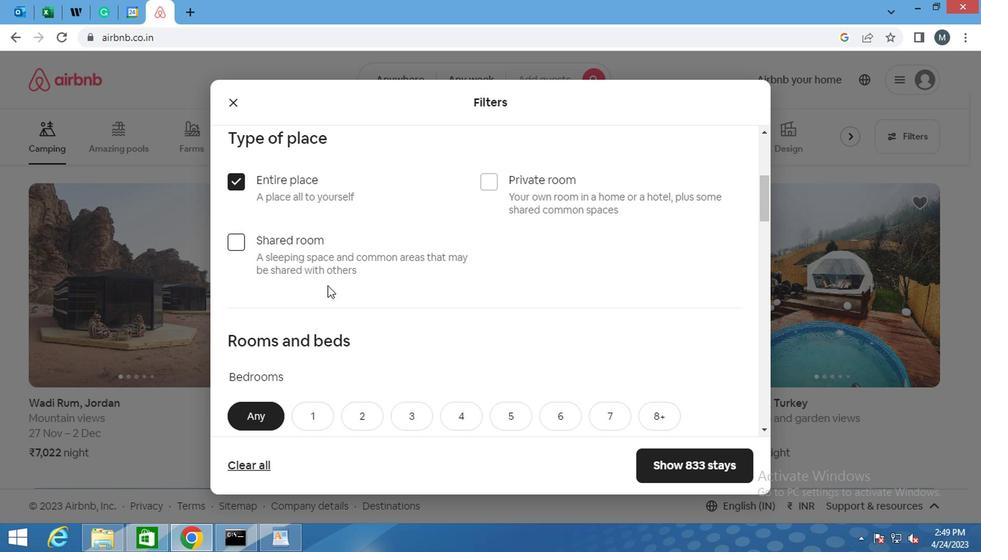 
Action: Mouse moved to (309, 234)
Screenshot: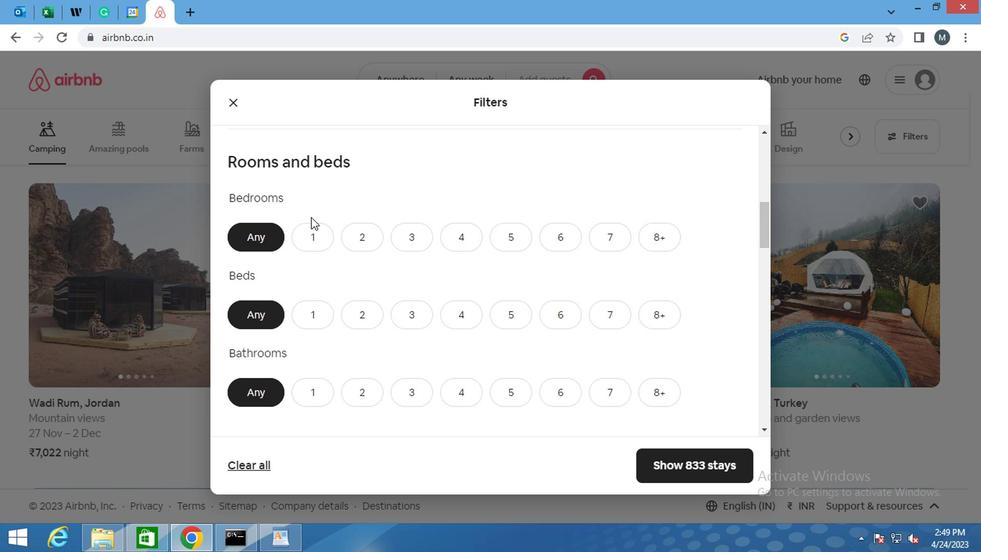 
Action: Mouse pressed left at (309, 234)
Screenshot: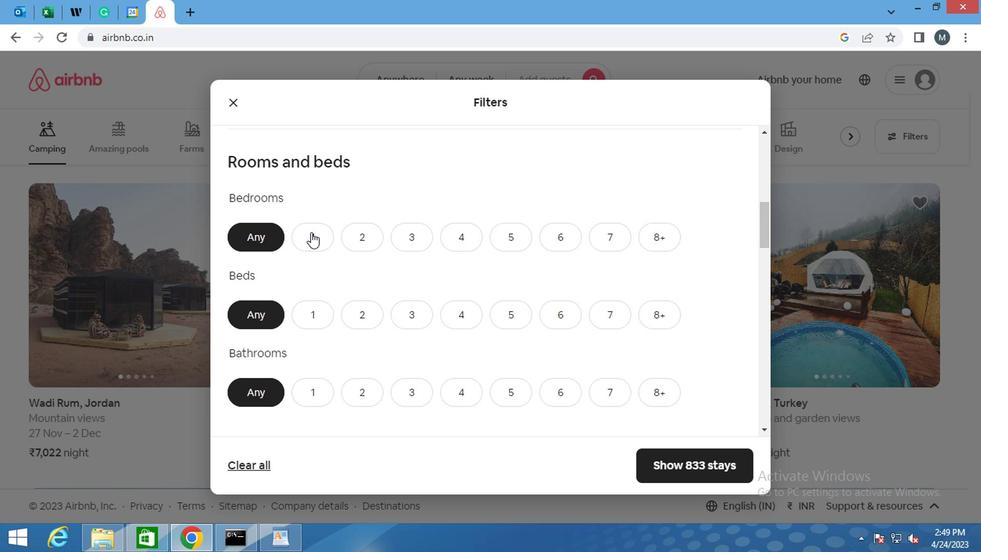 
Action: Mouse moved to (313, 305)
Screenshot: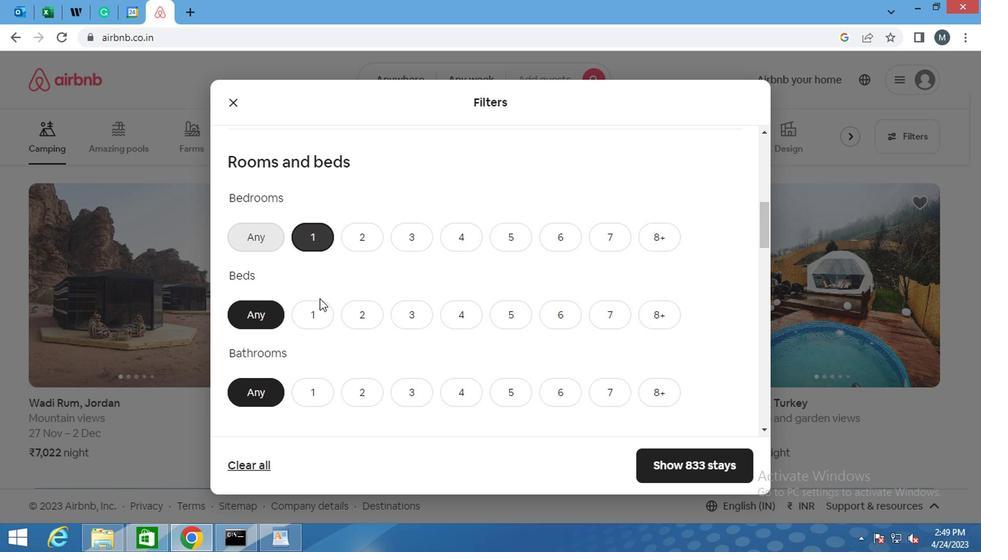 
Action: Mouse pressed left at (313, 305)
Screenshot: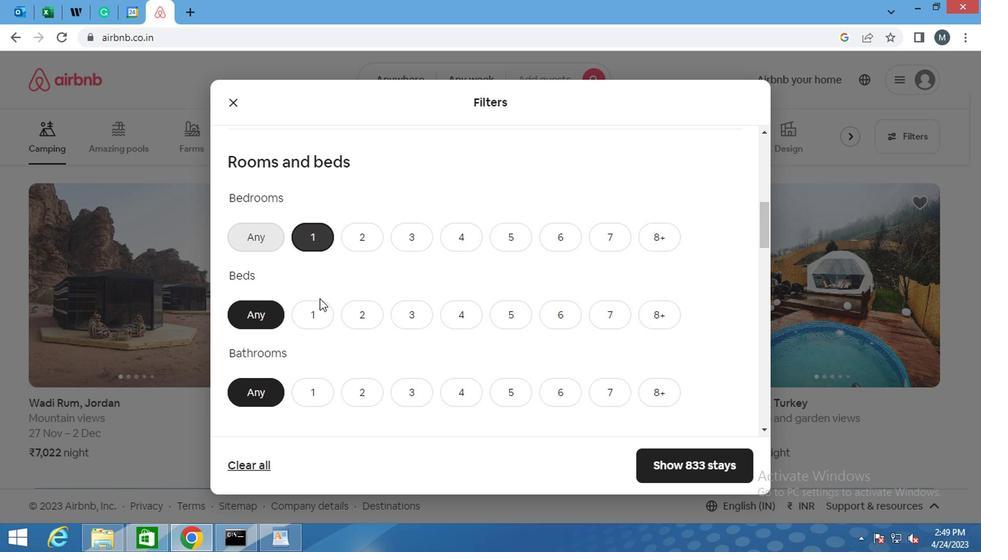 
Action: Mouse moved to (297, 386)
Screenshot: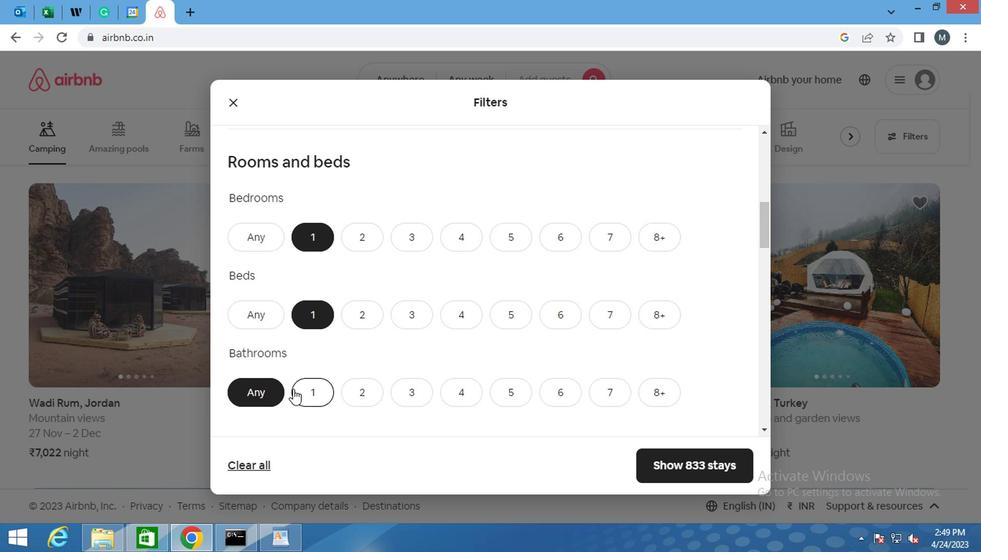 
Action: Mouse pressed left at (297, 386)
Screenshot: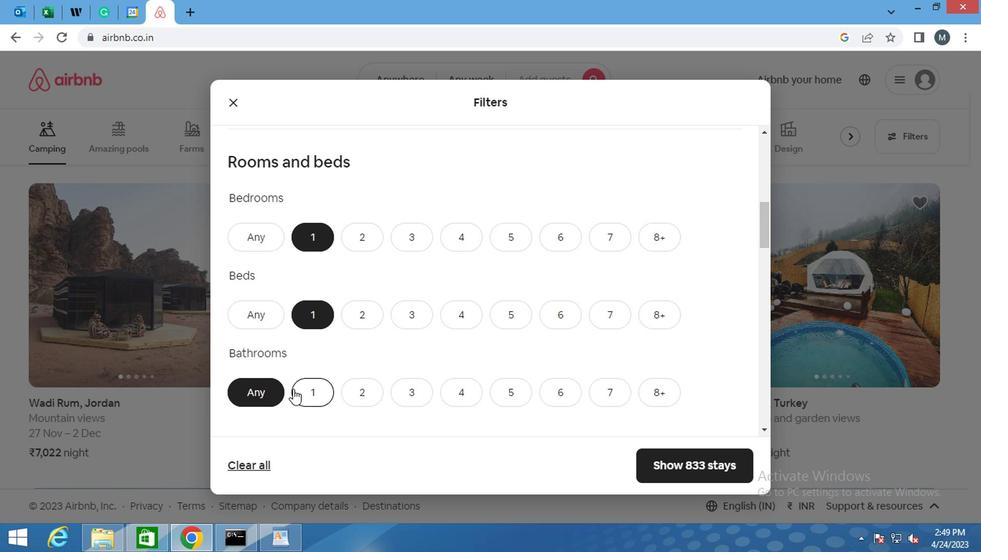 
Action: Mouse moved to (353, 346)
Screenshot: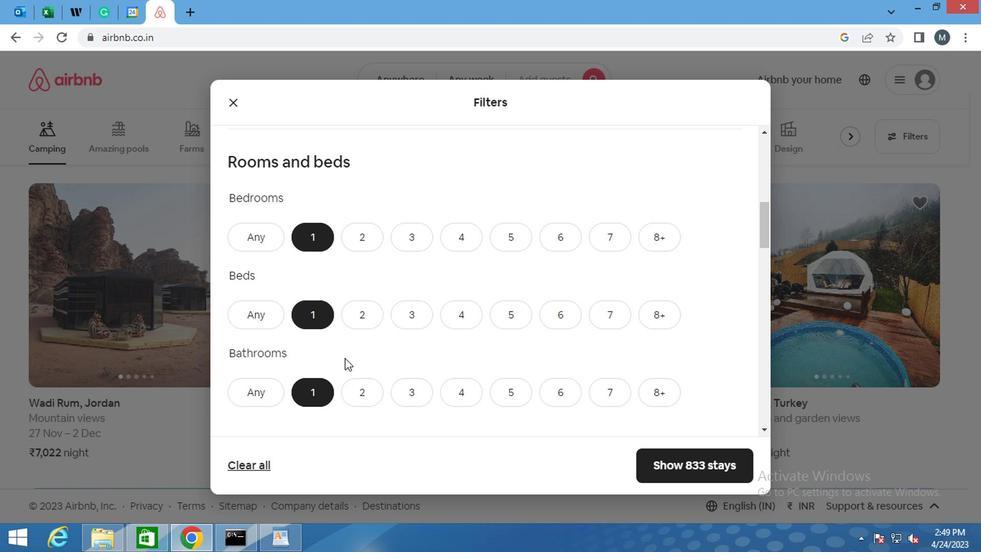 
Action: Mouse scrolled (353, 345) with delta (0, 0)
Screenshot: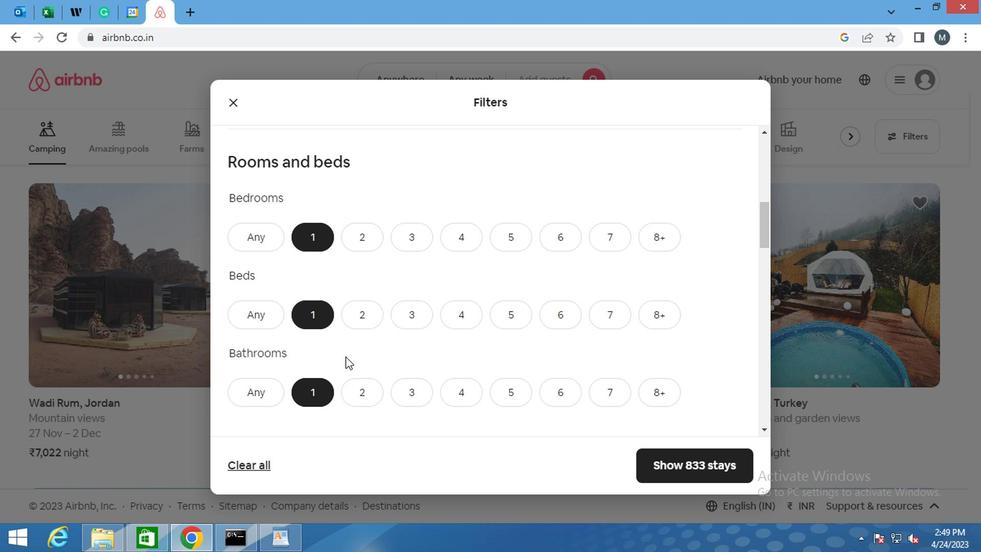 
Action: Mouse scrolled (353, 345) with delta (0, 0)
Screenshot: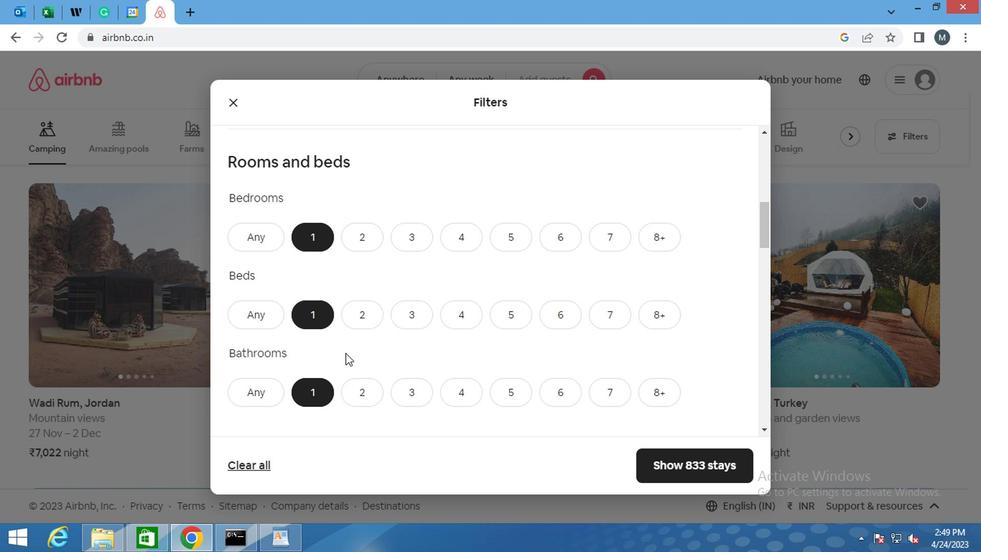
Action: Mouse moved to (291, 408)
Screenshot: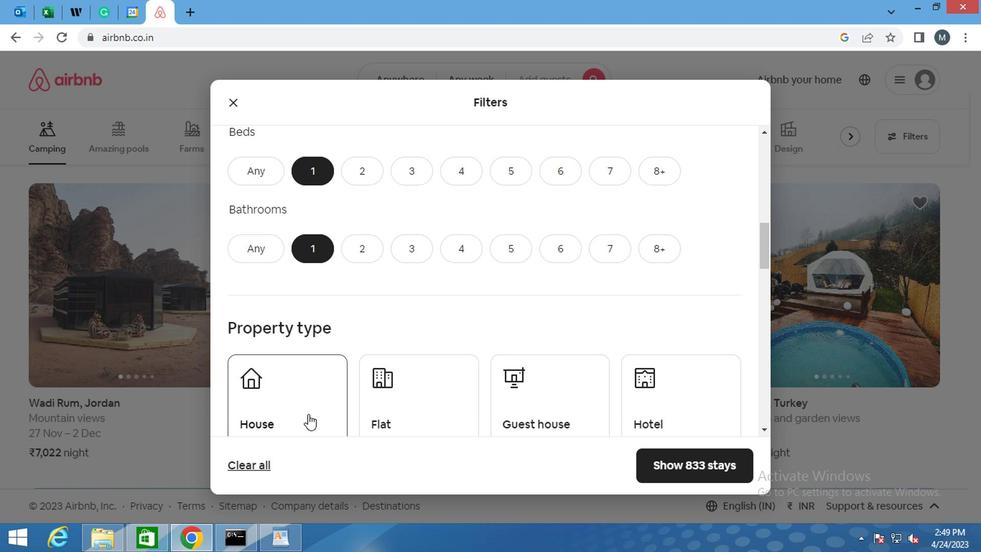
Action: Mouse pressed left at (291, 408)
Screenshot: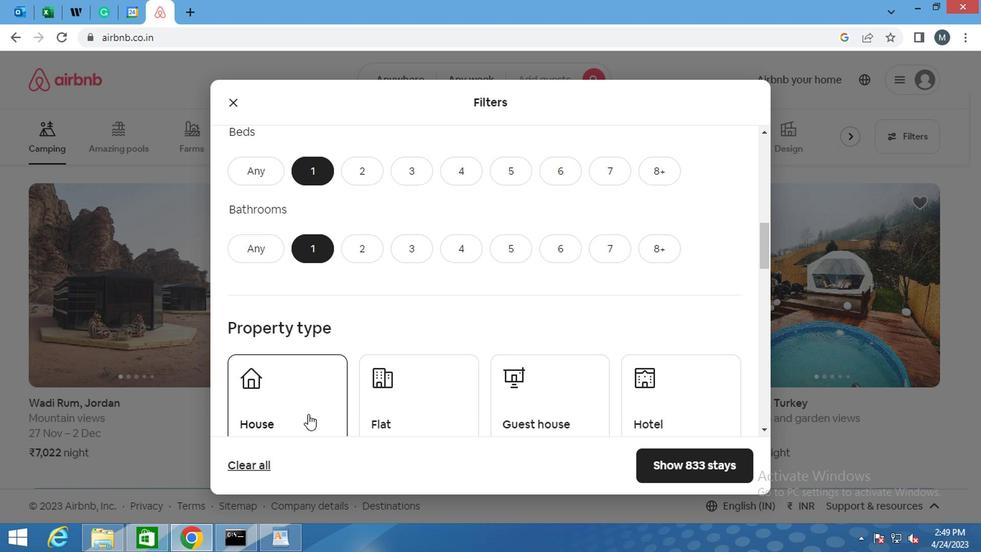 
Action: Mouse moved to (383, 407)
Screenshot: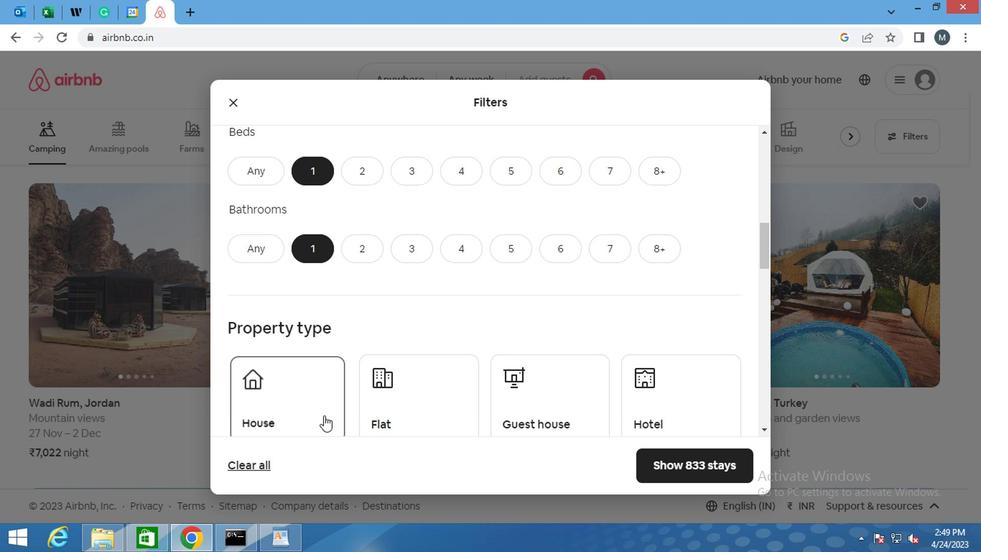 
Action: Mouse pressed left at (383, 407)
Screenshot: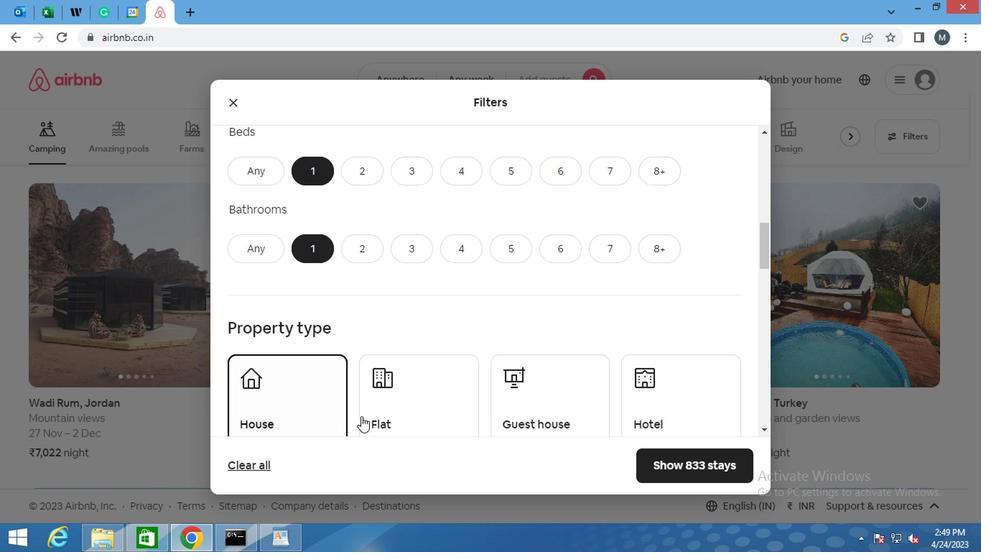 
Action: Mouse moved to (486, 402)
Screenshot: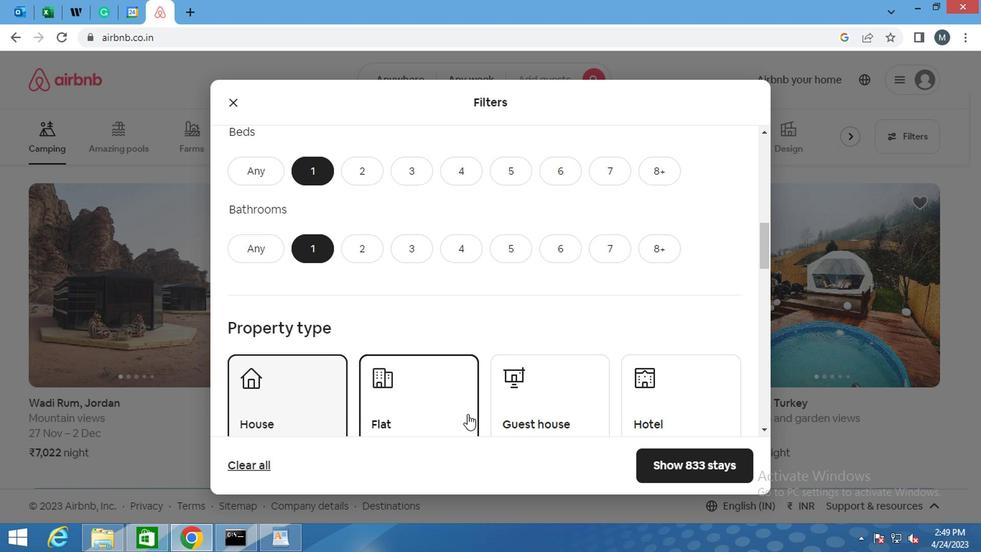 
Action: Mouse pressed left at (486, 402)
Screenshot: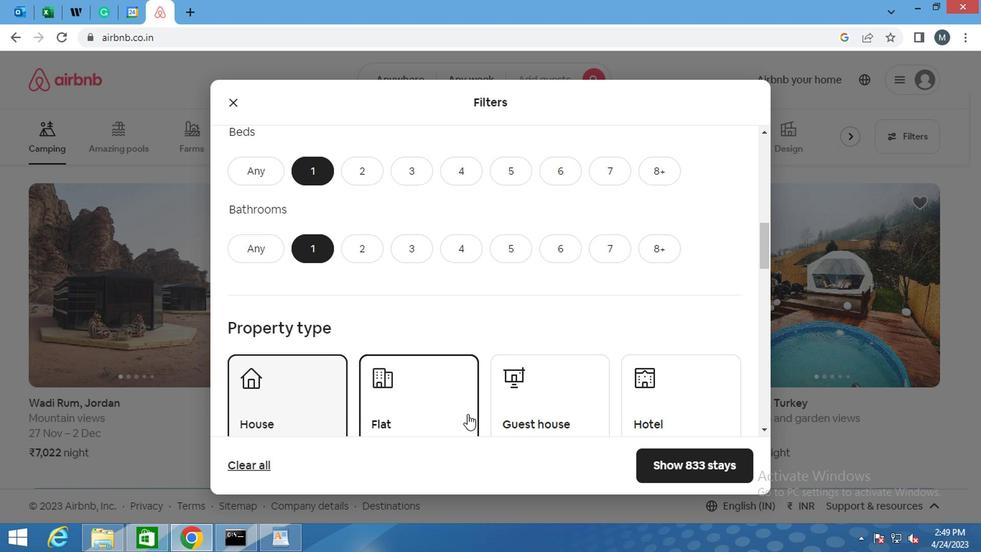 
Action: Mouse moved to (561, 397)
Screenshot: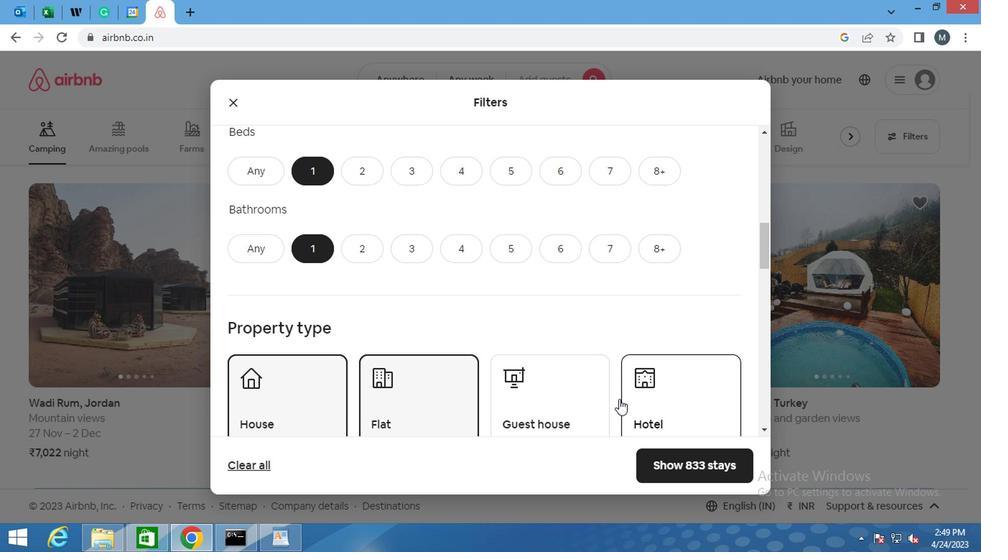 
Action: Mouse pressed left at (561, 397)
Screenshot: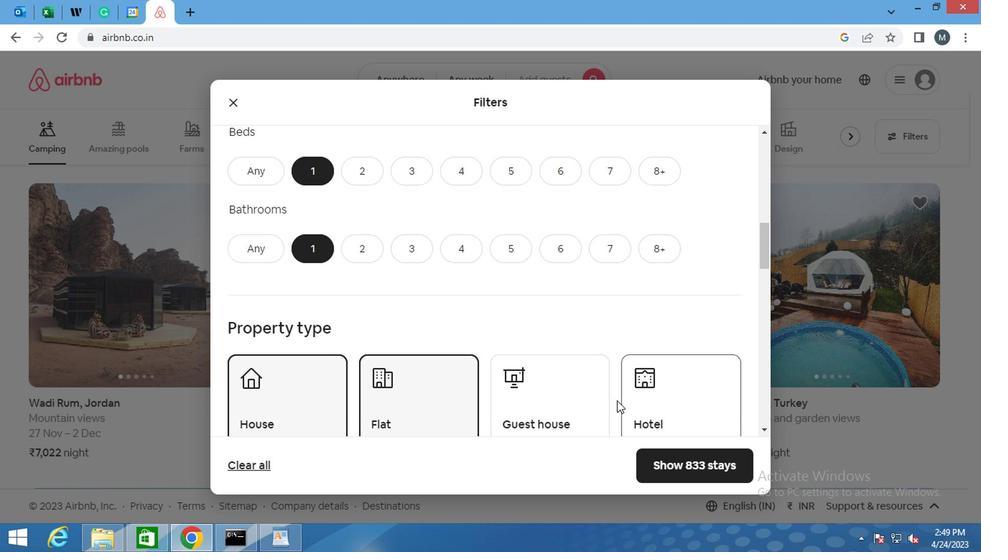
Action: Mouse moved to (645, 405)
Screenshot: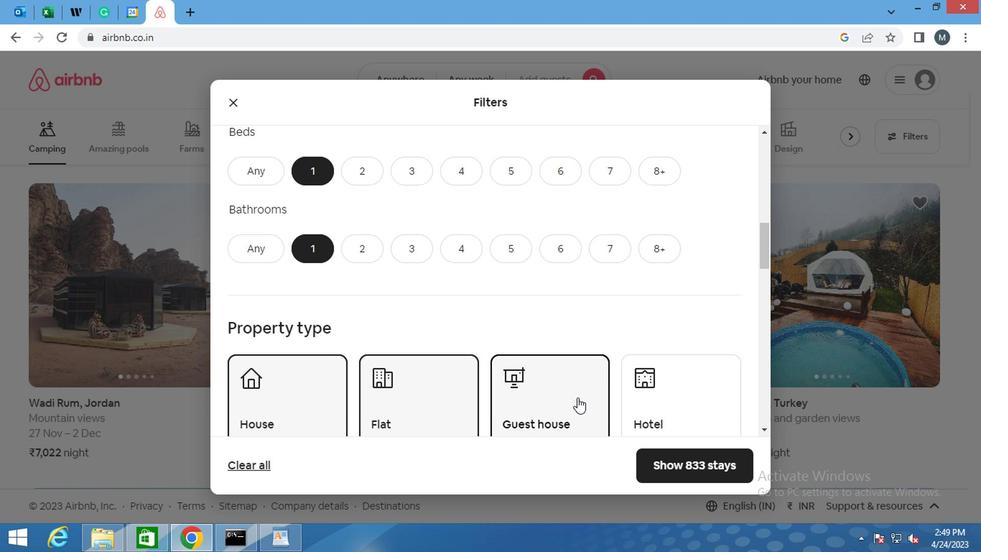 
Action: Mouse pressed left at (645, 405)
Screenshot: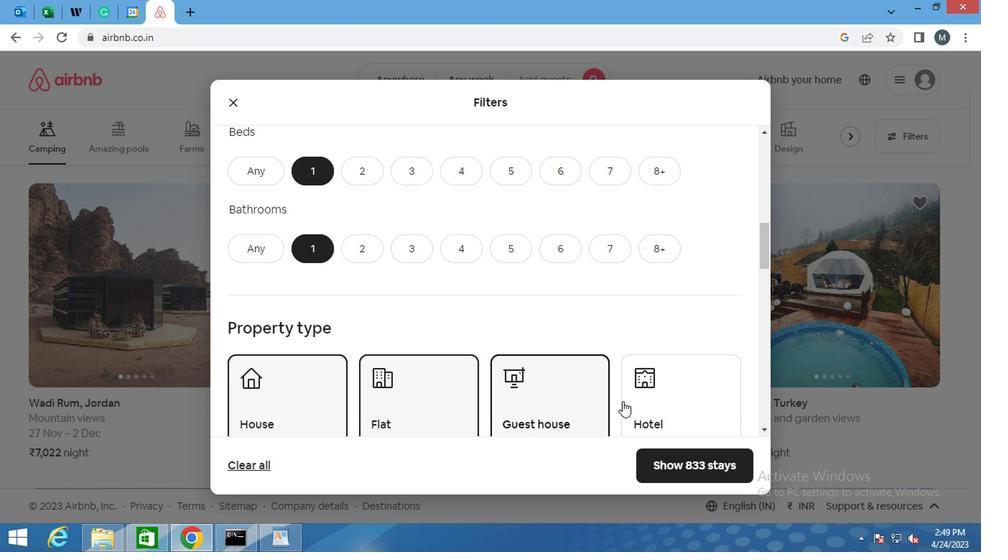 
Action: Mouse moved to (522, 332)
Screenshot: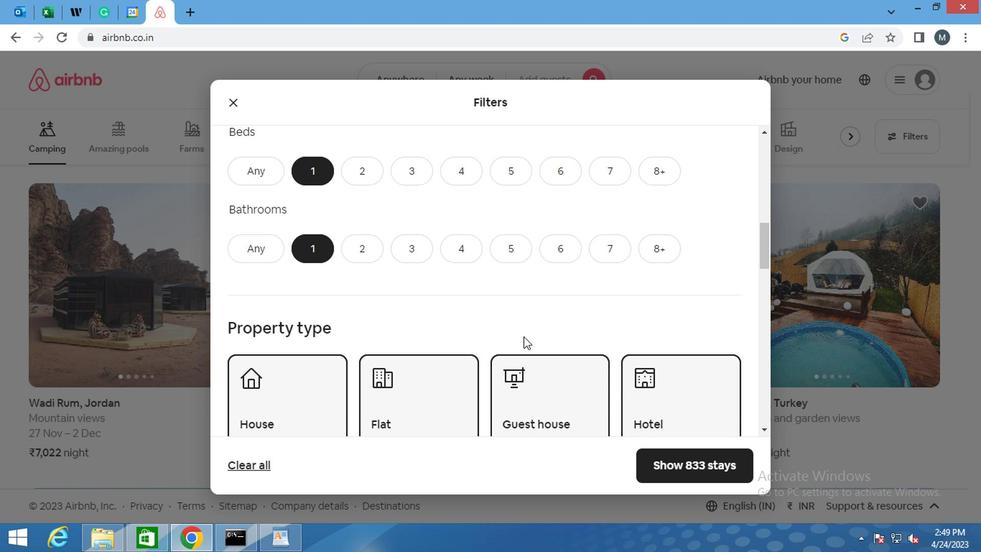 
Action: Mouse scrolled (522, 331) with delta (0, -1)
Screenshot: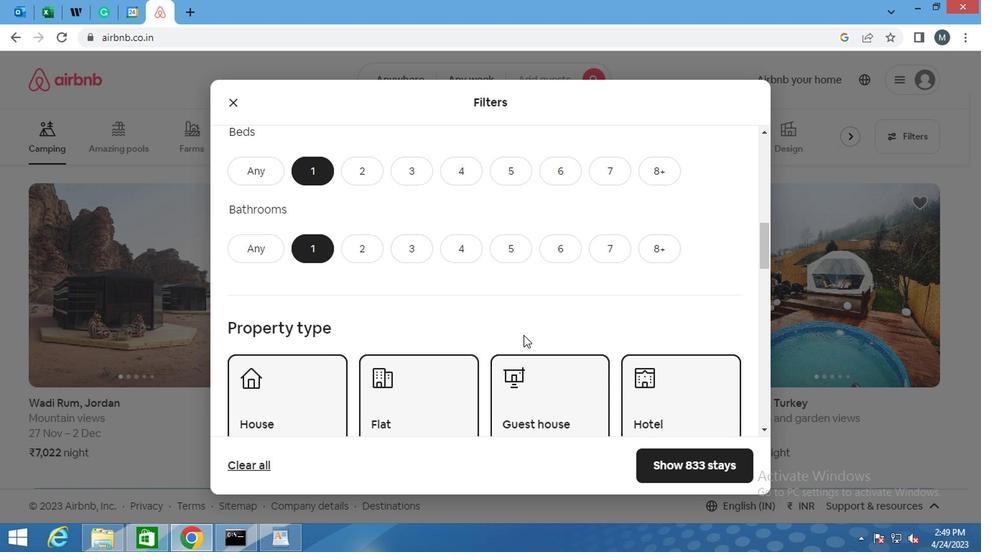 
Action: Mouse scrolled (522, 331) with delta (0, -1)
Screenshot: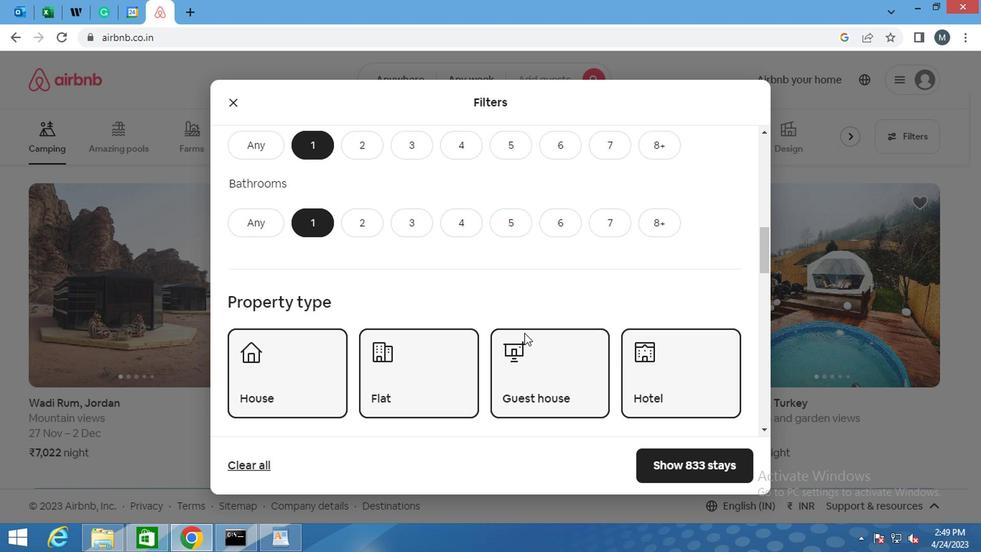 
Action: Mouse moved to (521, 333)
Screenshot: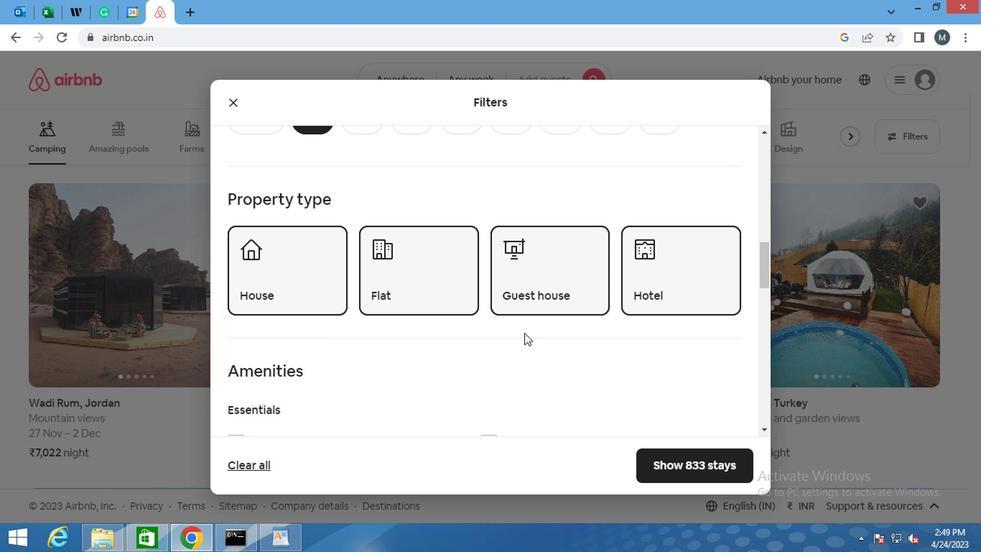 
Action: Mouse scrolled (521, 332) with delta (0, 0)
Screenshot: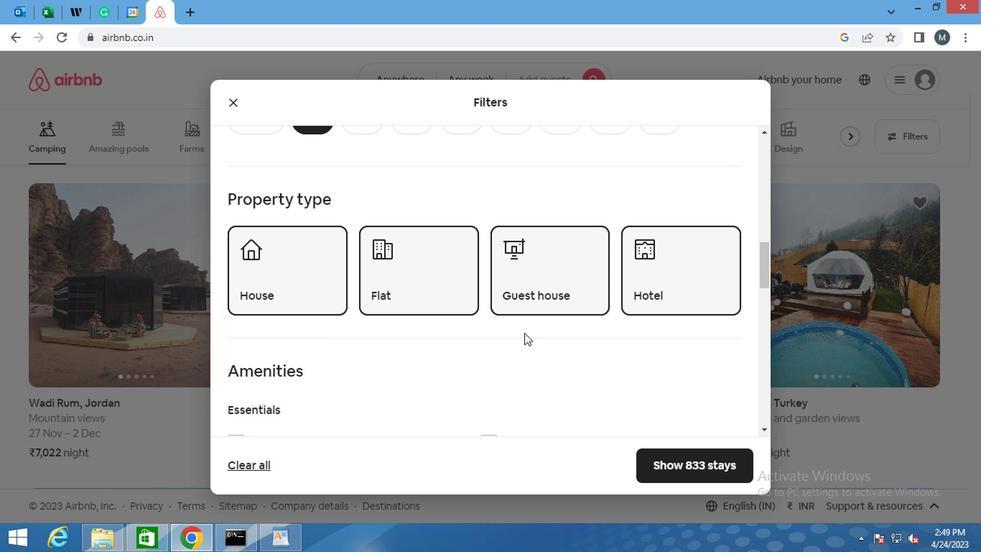
Action: Mouse moved to (516, 335)
Screenshot: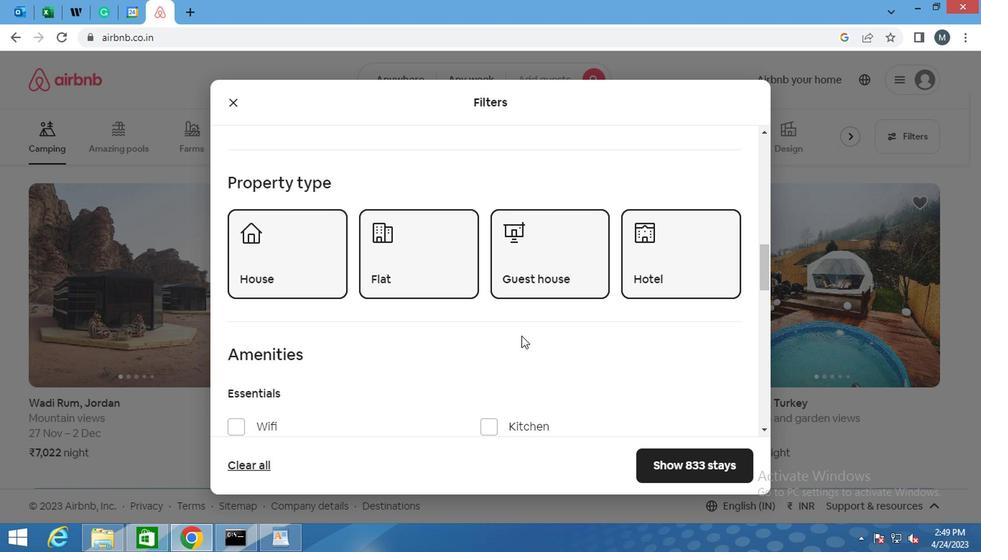 
Action: Mouse scrolled (516, 334) with delta (0, 0)
Screenshot: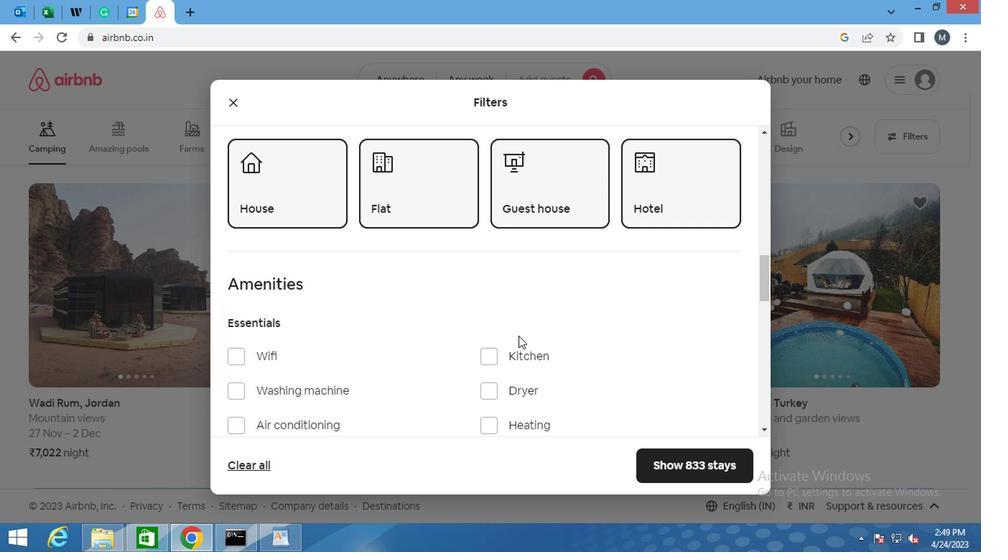 
Action: Mouse moved to (516, 338)
Screenshot: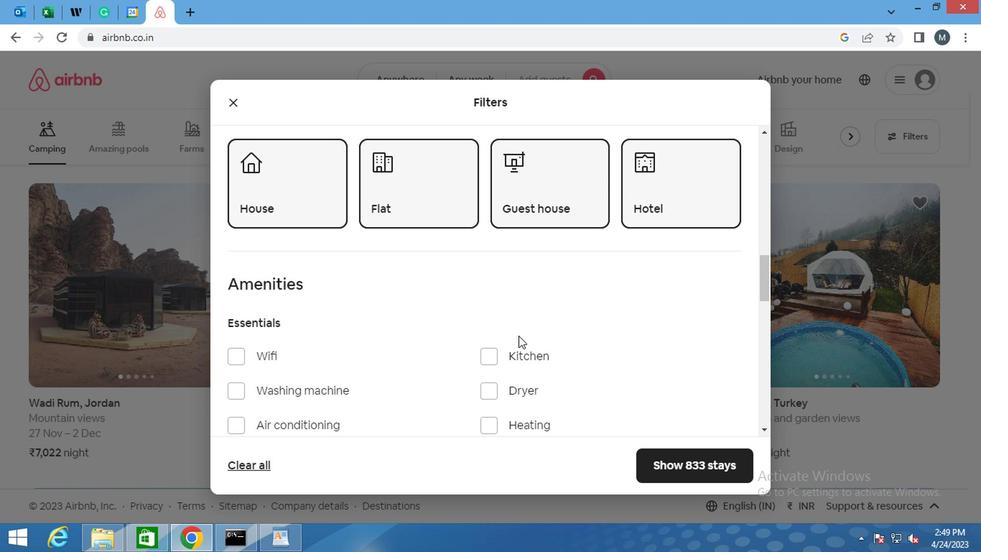 
Action: Mouse scrolled (516, 338) with delta (0, 0)
Screenshot: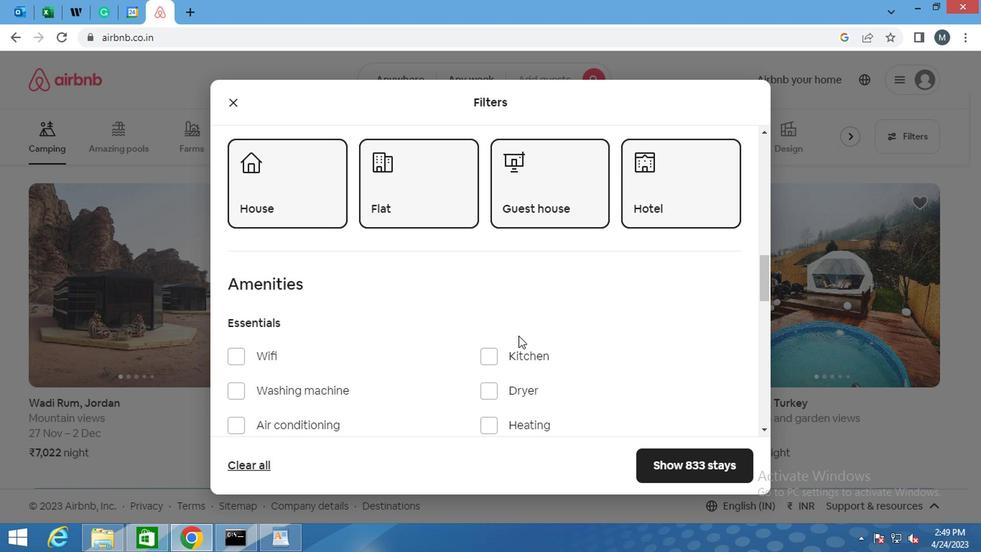 
Action: Mouse moved to (298, 259)
Screenshot: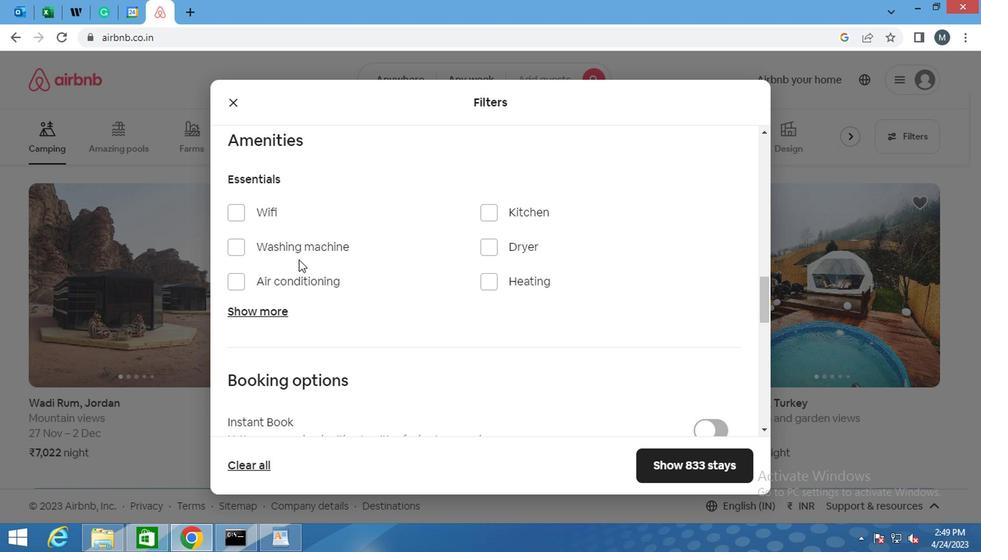 
Action: Mouse scrolled (298, 258) with delta (0, 0)
Screenshot: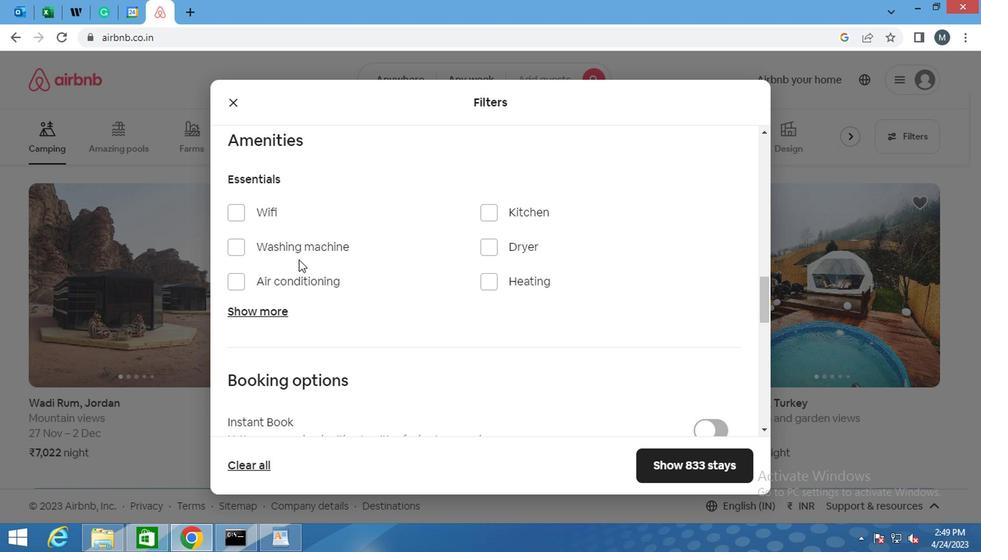 
Action: Mouse moved to (300, 259)
Screenshot: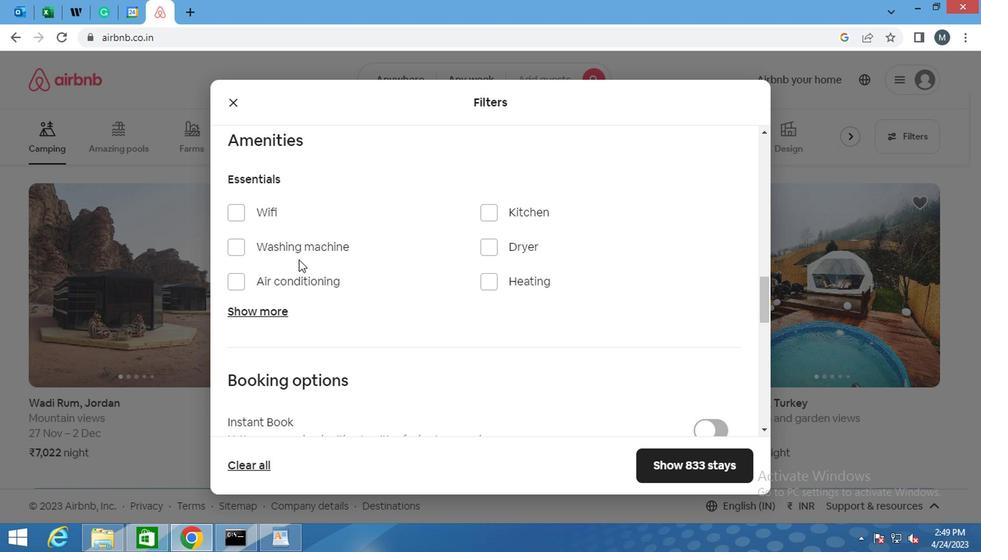 
Action: Mouse scrolled (300, 258) with delta (0, 0)
Screenshot: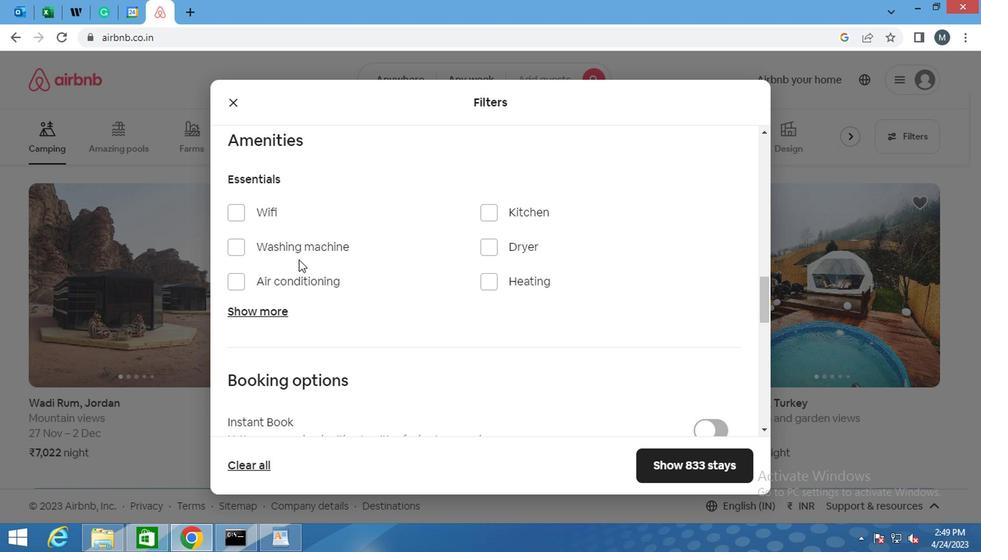 
Action: Mouse moved to (555, 339)
Screenshot: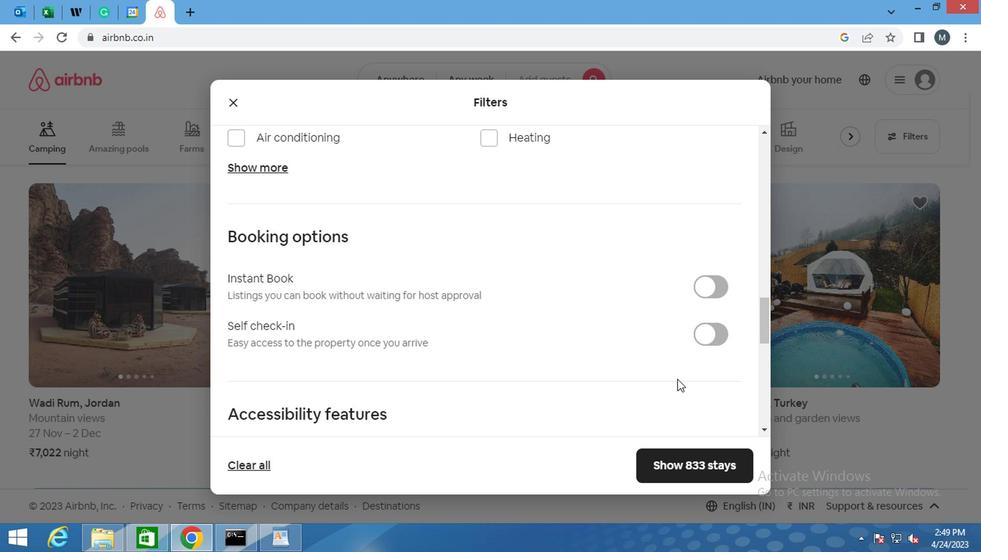 
Action: Mouse scrolled (555, 338) with delta (0, -1)
Screenshot: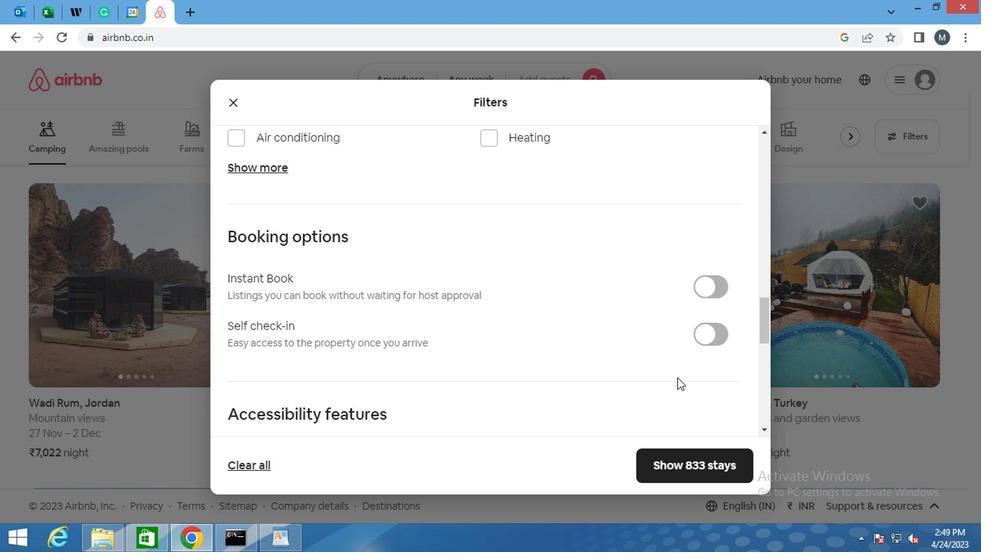 
Action: Mouse scrolled (555, 338) with delta (0, -1)
Screenshot: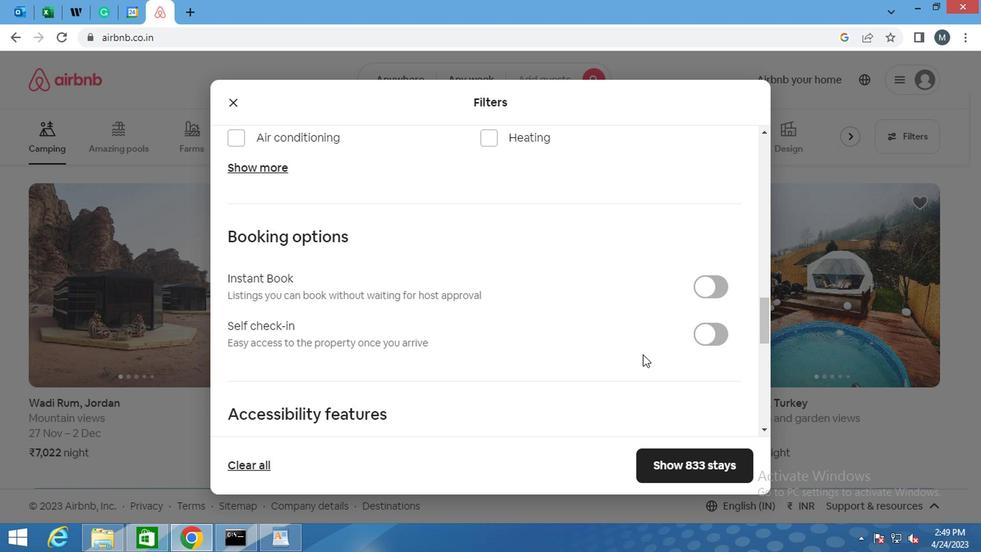 
Action: Mouse moved to (701, 197)
Screenshot: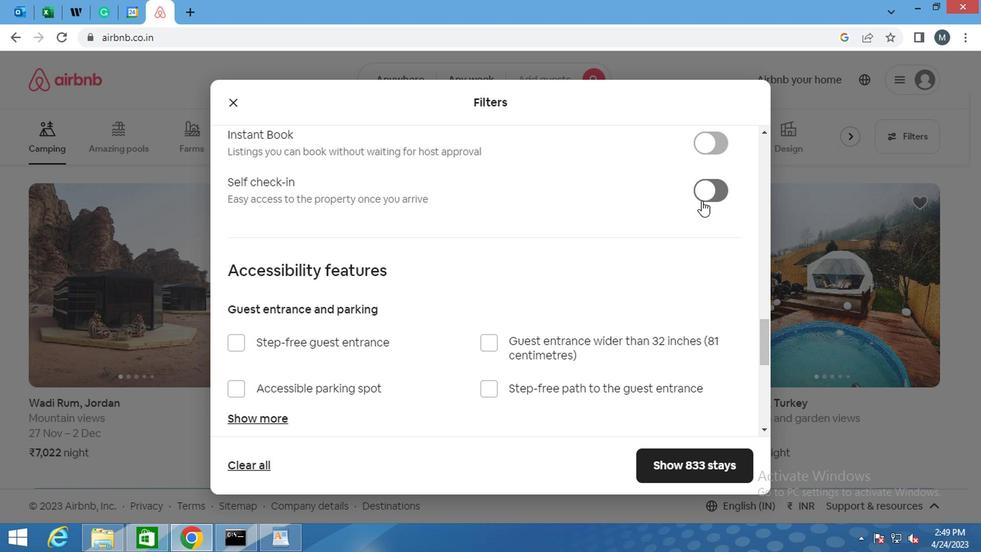 
Action: Mouse pressed left at (701, 197)
Screenshot: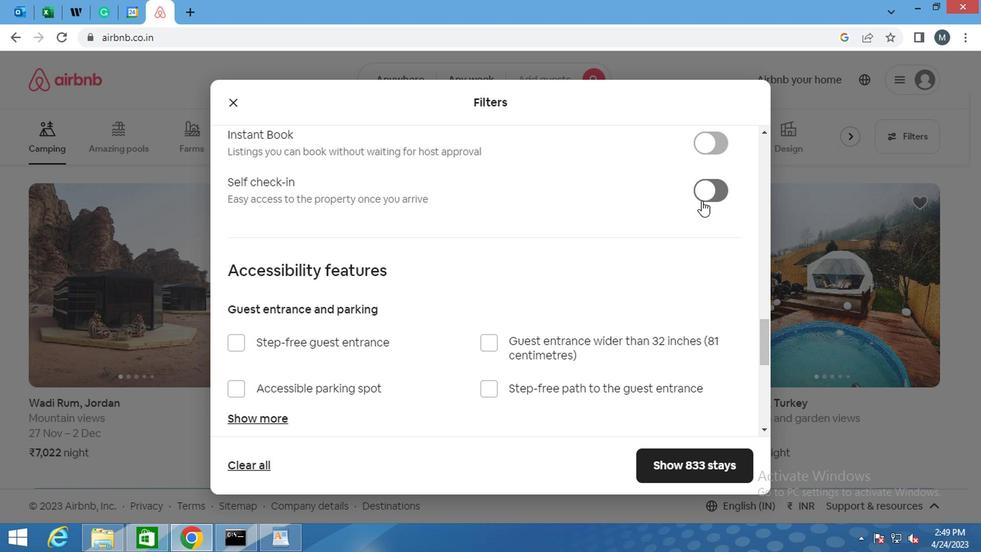 
Action: Mouse moved to (488, 206)
Screenshot: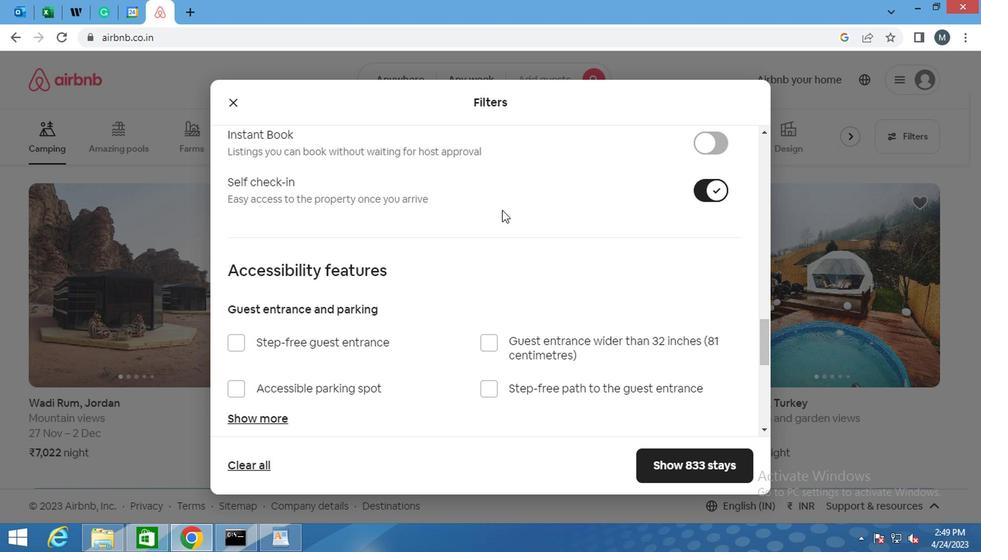 
Action: Mouse scrolled (488, 205) with delta (0, 0)
Screenshot: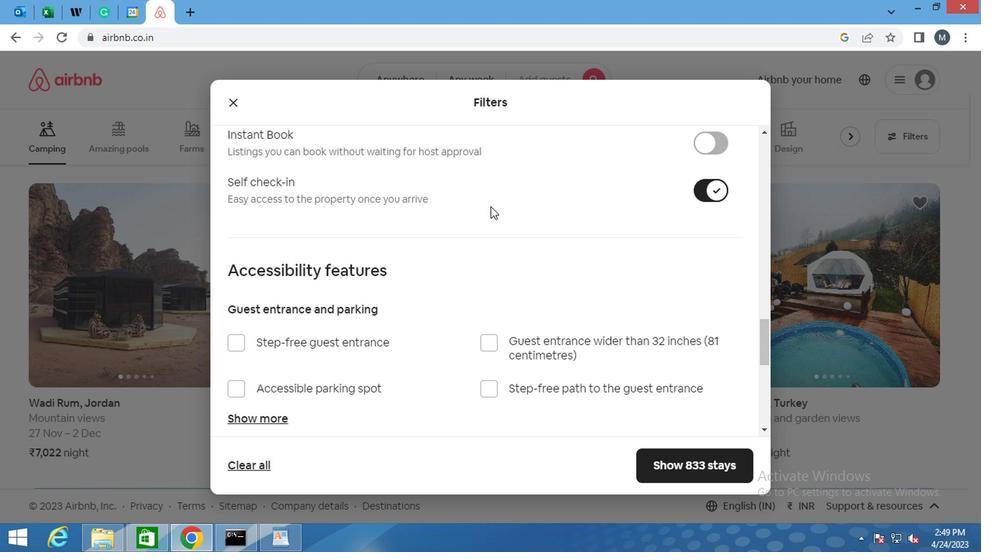 
Action: Mouse moved to (473, 207)
Screenshot: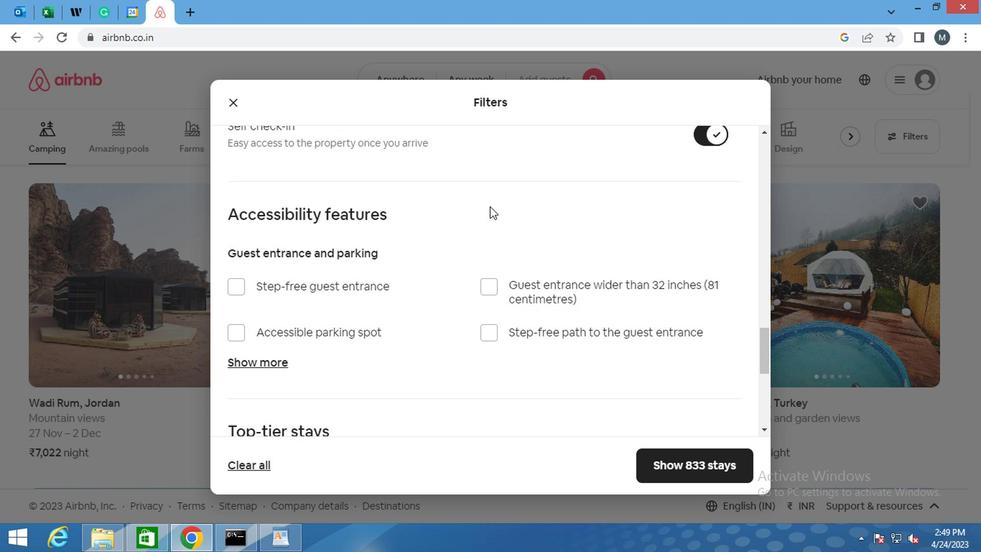 
Action: Mouse scrolled (473, 206) with delta (0, -1)
Screenshot: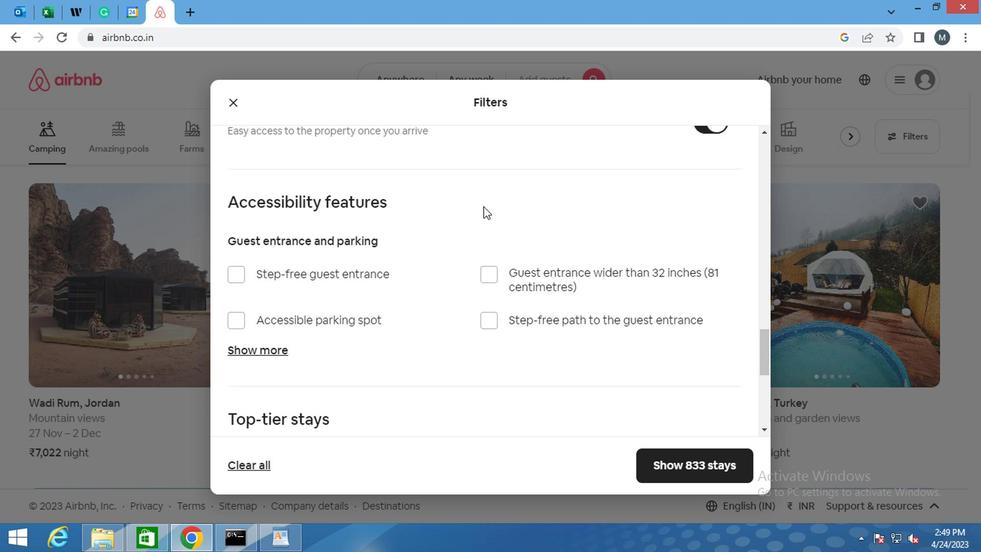 
Action: Mouse moved to (448, 209)
Screenshot: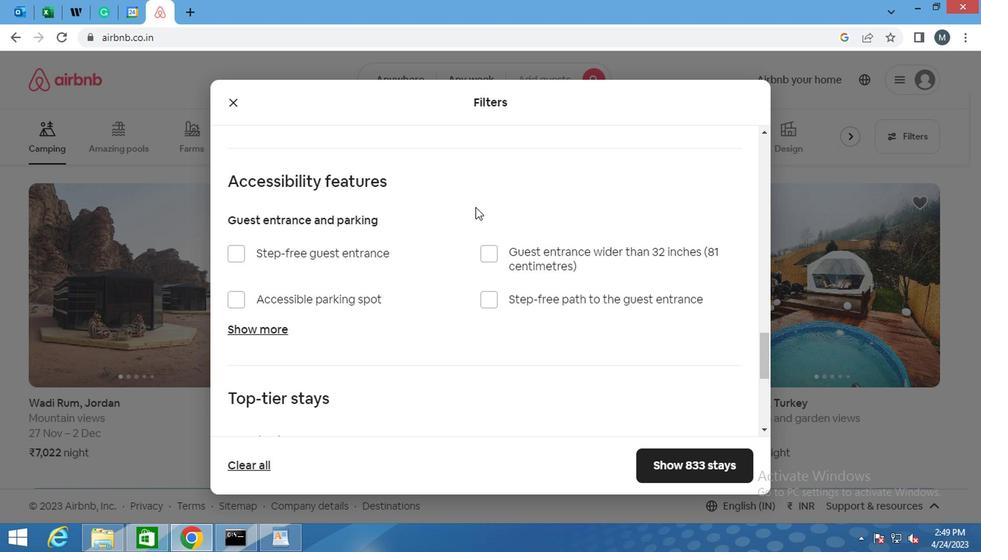
Action: Mouse scrolled (448, 209) with delta (0, 0)
Screenshot: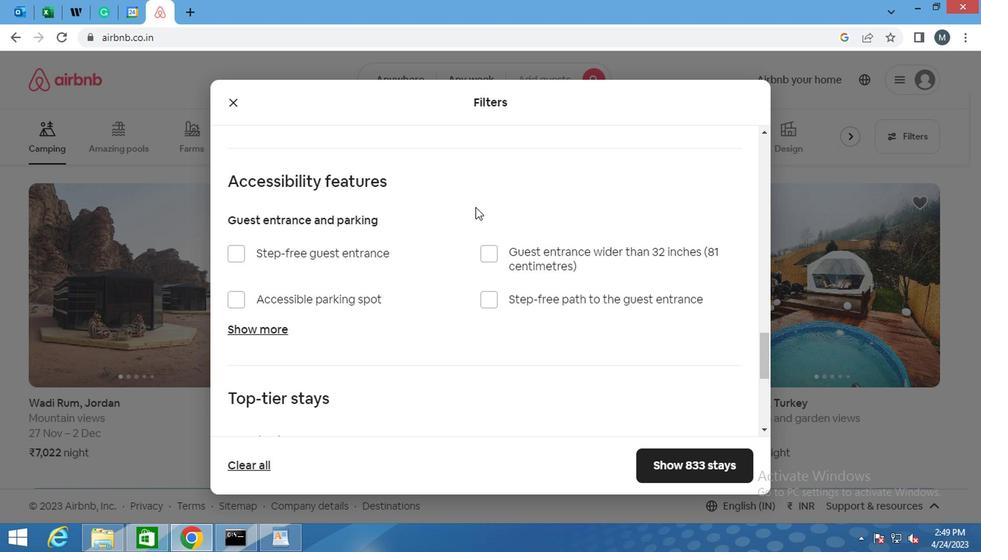 
Action: Mouse moved to (256, 236)
Screenshot: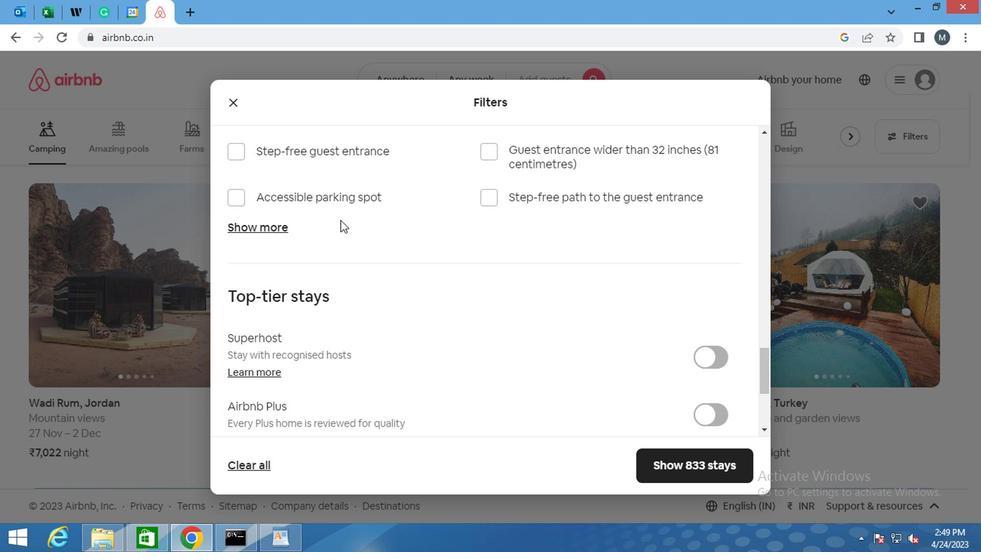 
Action: Mouse scrolled (256, 235) with delta (0, 0)
Screenshot: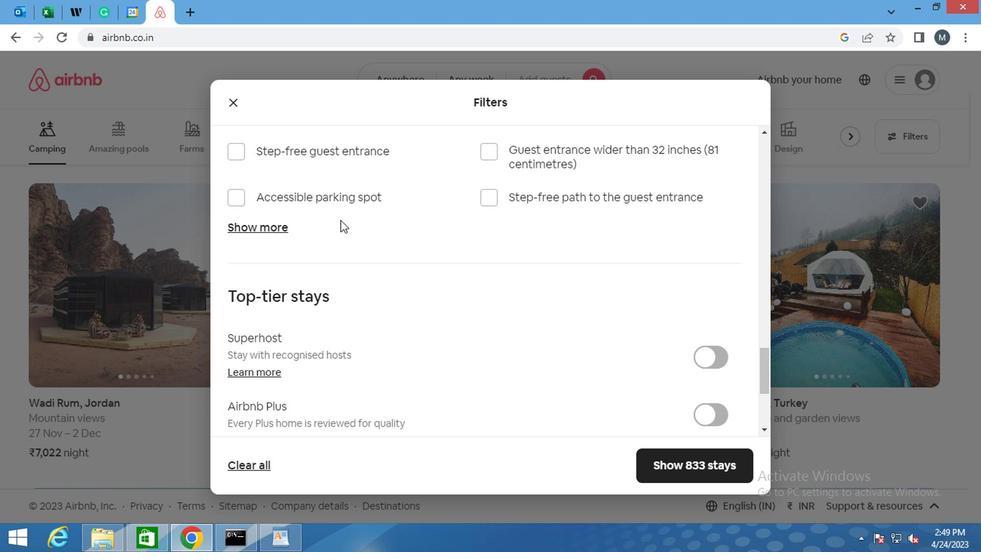 
Action: Mouse moved to (252, 243)
Screenshot: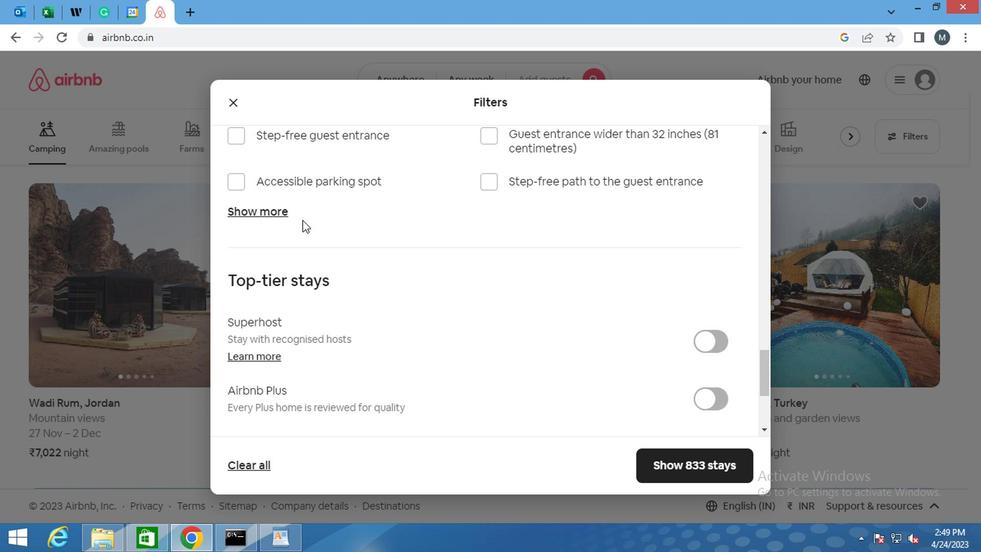 
Action: Mouse scrolled (252, 242) with delta (0, 0)
Screenshot: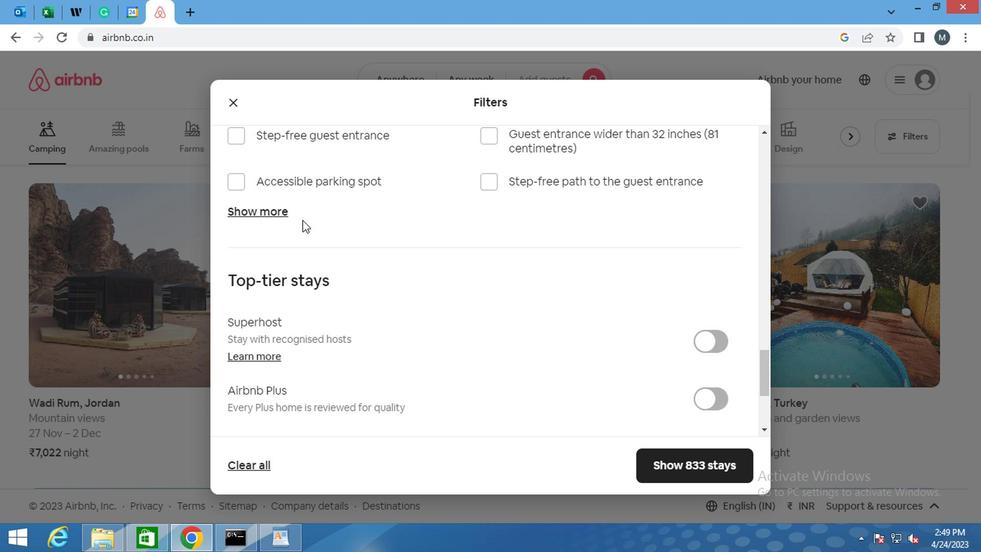 
Action: Mouse moved to (288, 366)
Screenshot: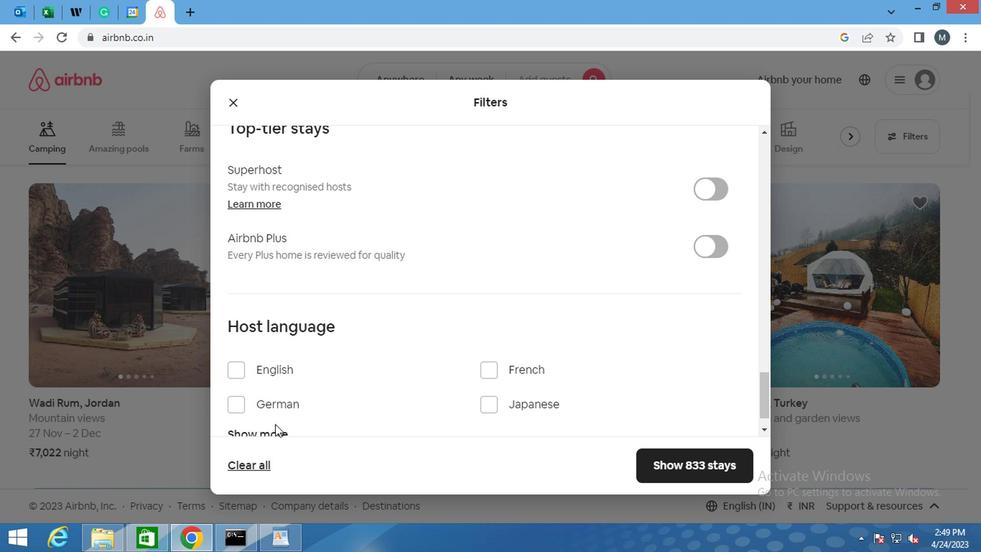 
Action: Mouse scrolled (288, 365) with delta (0, -1)
Screenshot: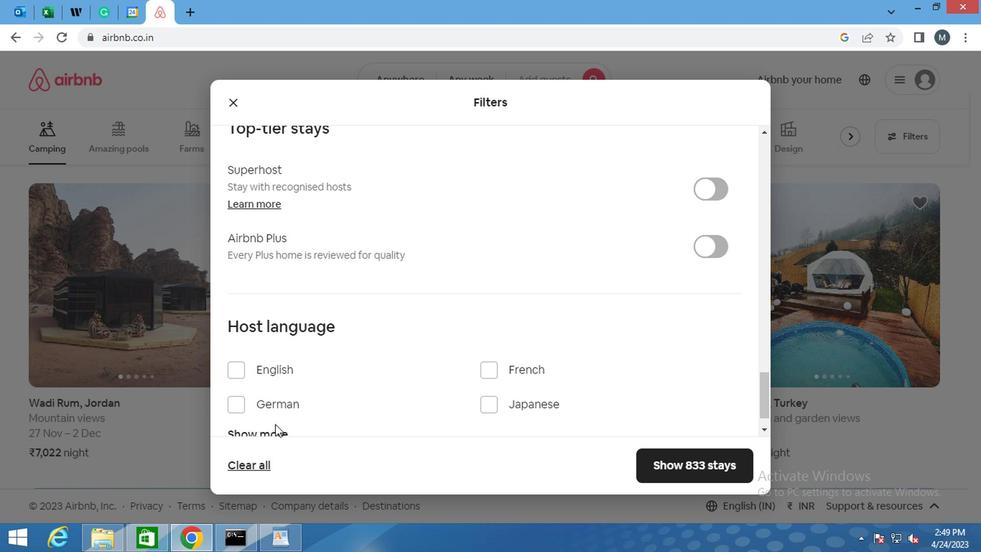 
Action: Mouse scrolled (288, 365) with delta (0, -1)
Screenshot: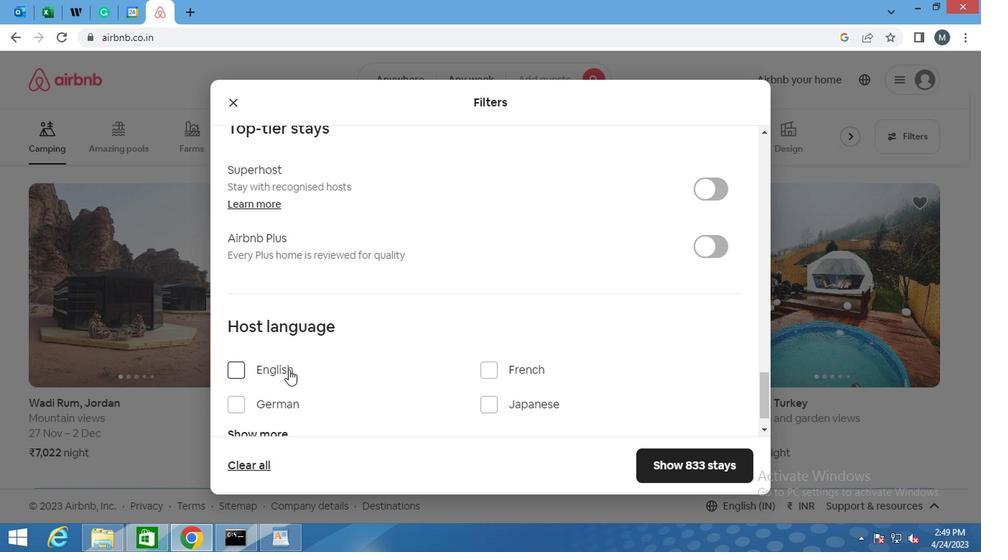 
Action: Mouse moved to (254, 400)
Screenshot: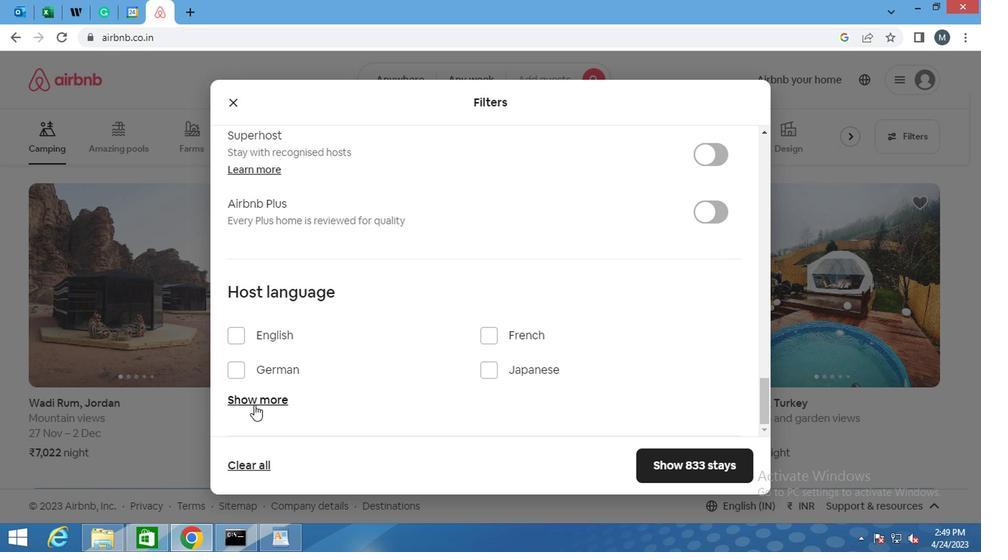 
Action: Mouse pressed left at (254, 400)
Screenshot: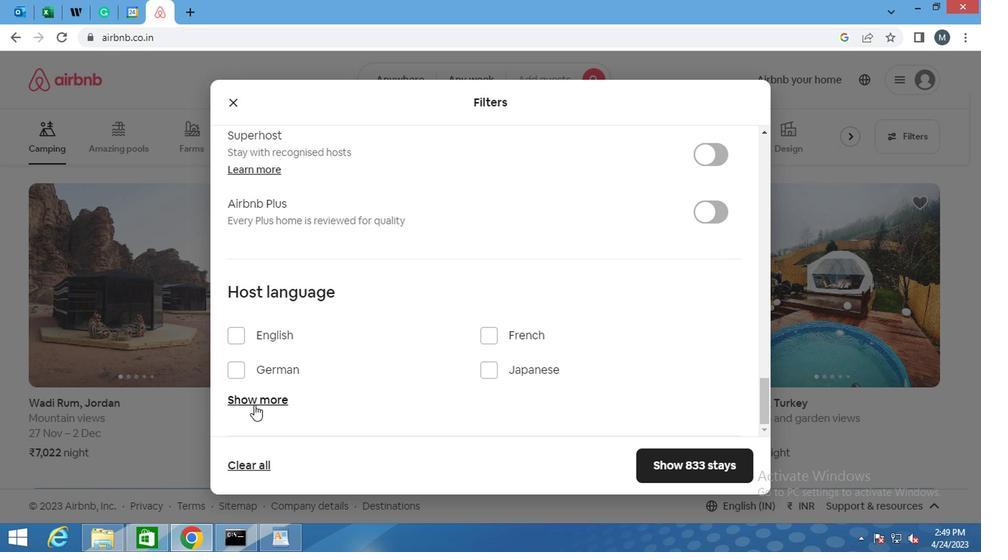 
Action: Mouse moved to (332, 319)
Screenshot: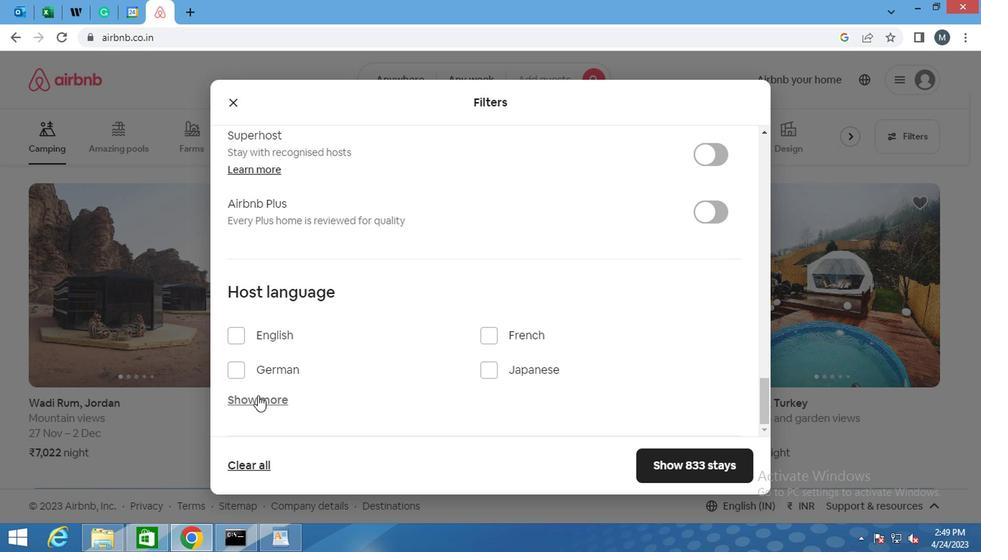 
Action: Mouse scrolled (332, 318) with delta (0, 0)
Screenshot: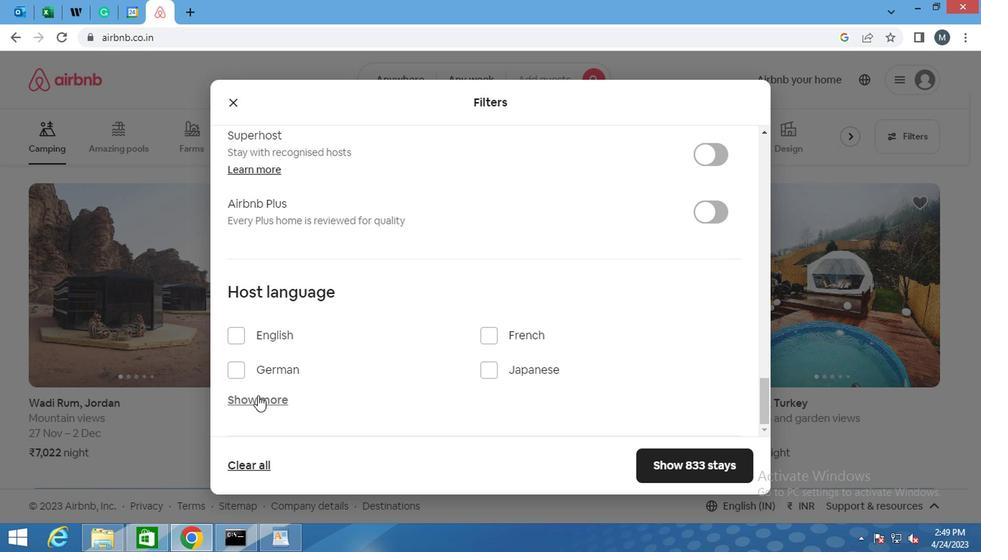 
Action: Mouse moved to (329, 322)
Screenshot: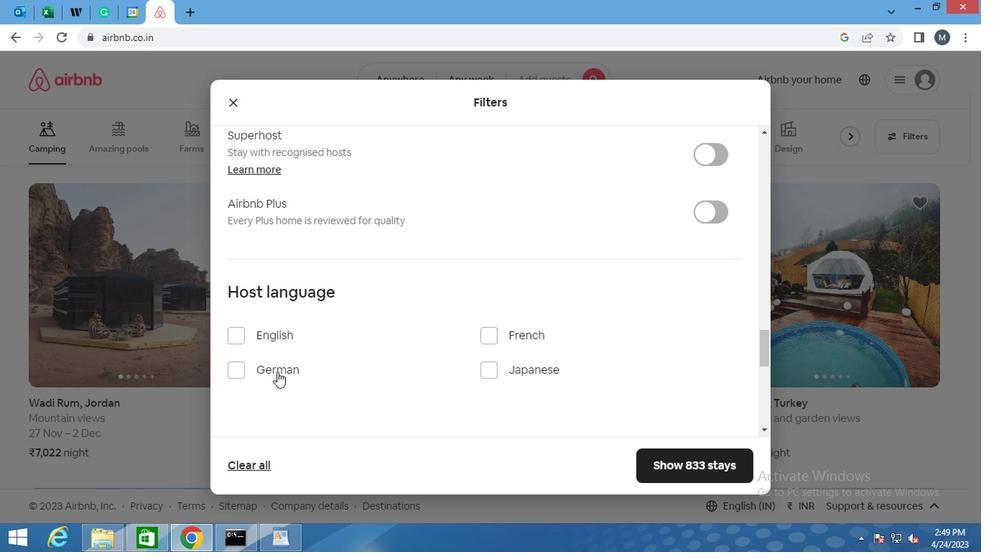 
Action: Mouse scrolled (329, 322) with delta (0, 0)
Screenshot: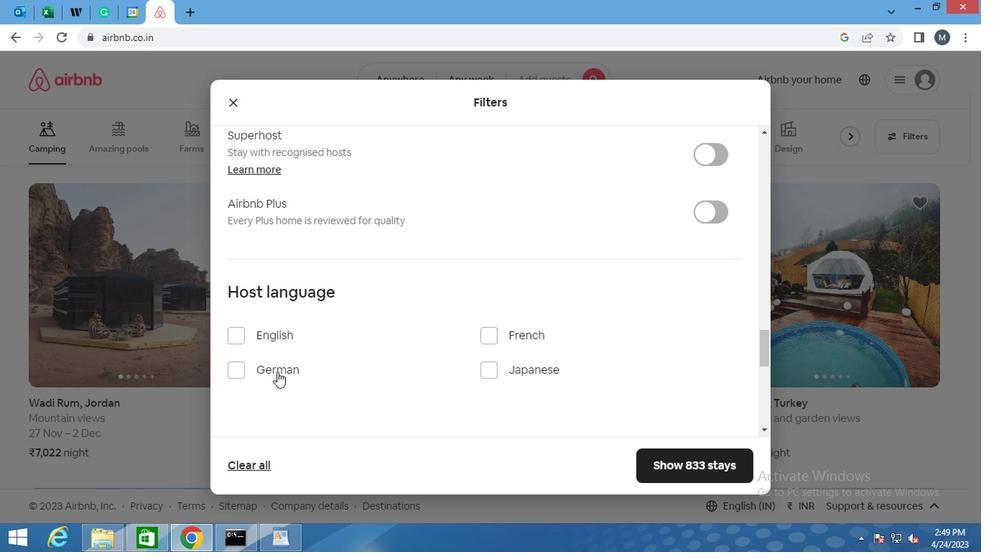 
Action: Mouse moved to (234, 292)
Screenshot: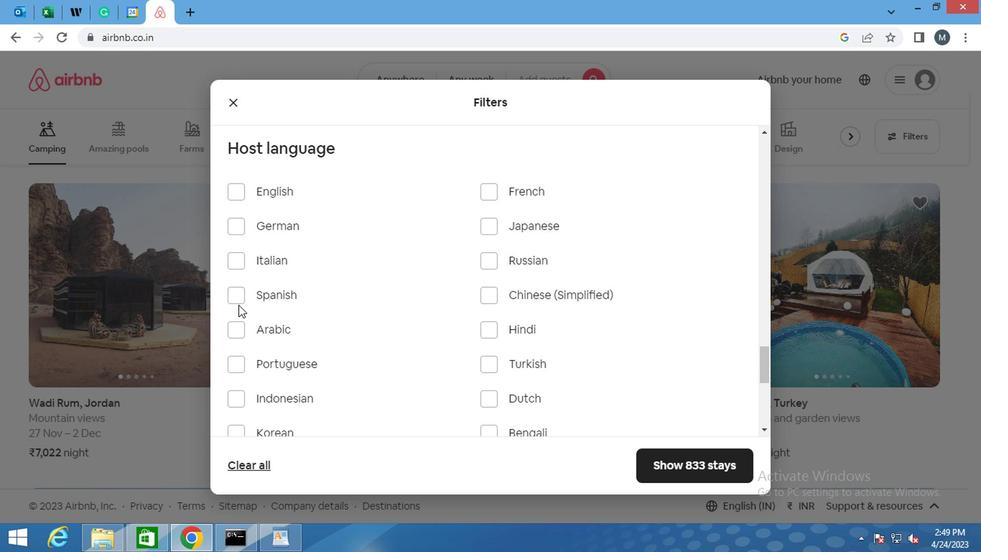 
Action: Mouse pressed left at (234, 292)
Screenshot: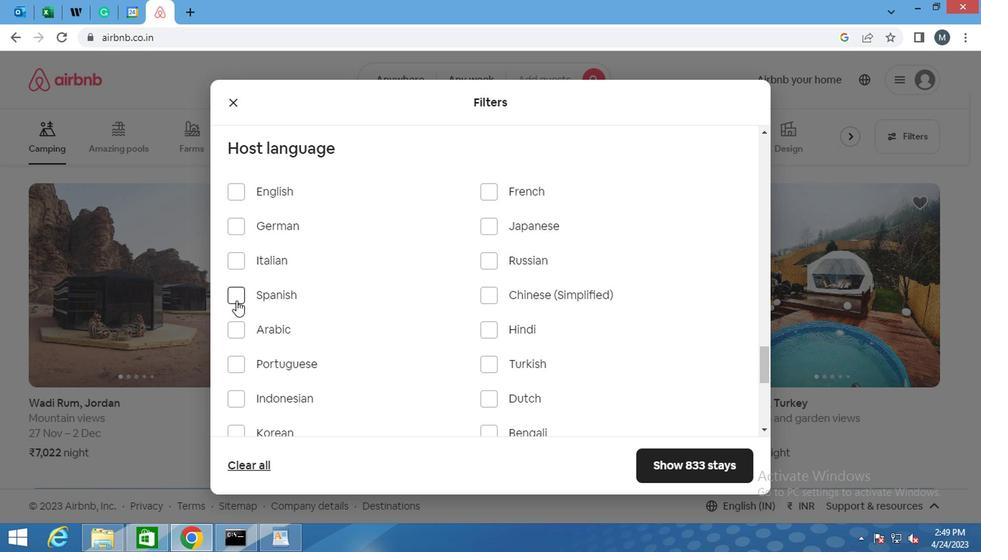 
Action: Mouse moved to (701, 460)
Screenshot: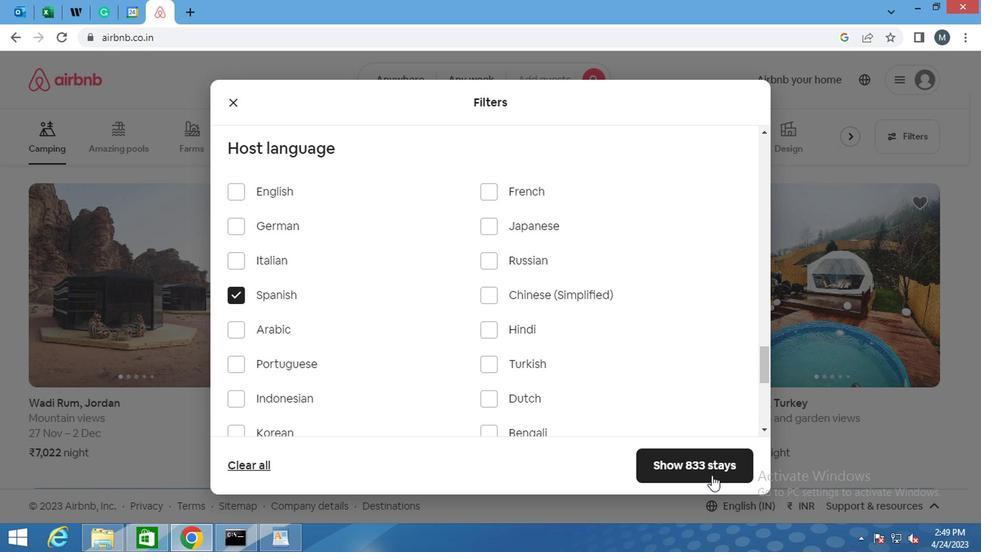 
Action: Mouse pressed left at (701, 460)
Screenshot: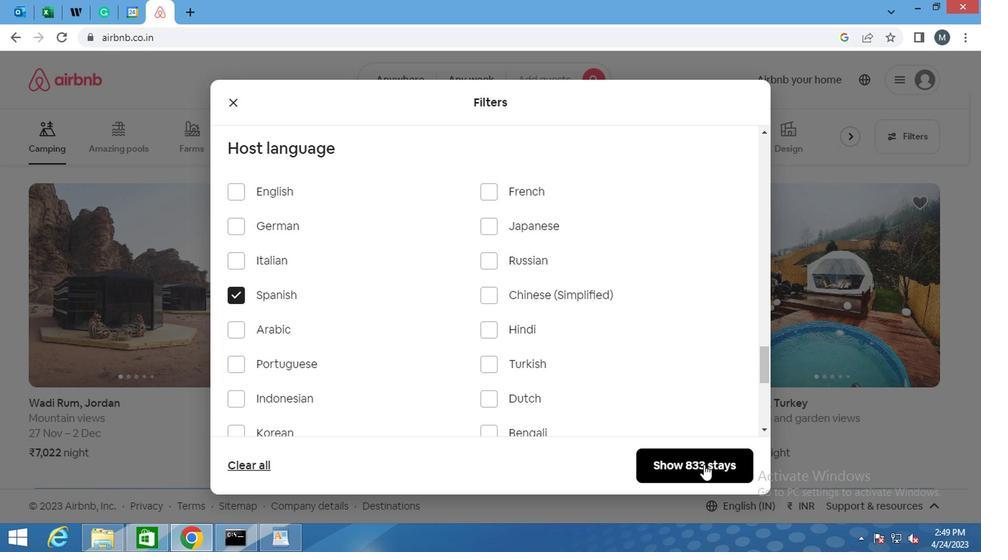 
Action: Mouse moved to (538, 394)
Screenshot: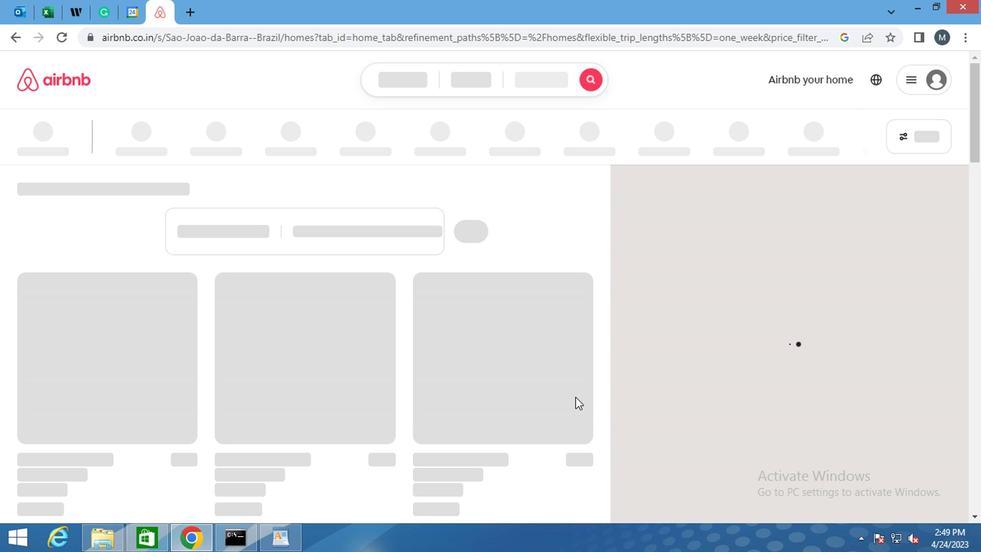 
